 Task: Create a due date automation trigger when advanced on, on the tuesday of the week a card is due add dates not due this month at 11:00 AM.
Action: Mouse moved to (1274, 100)
Screenshot: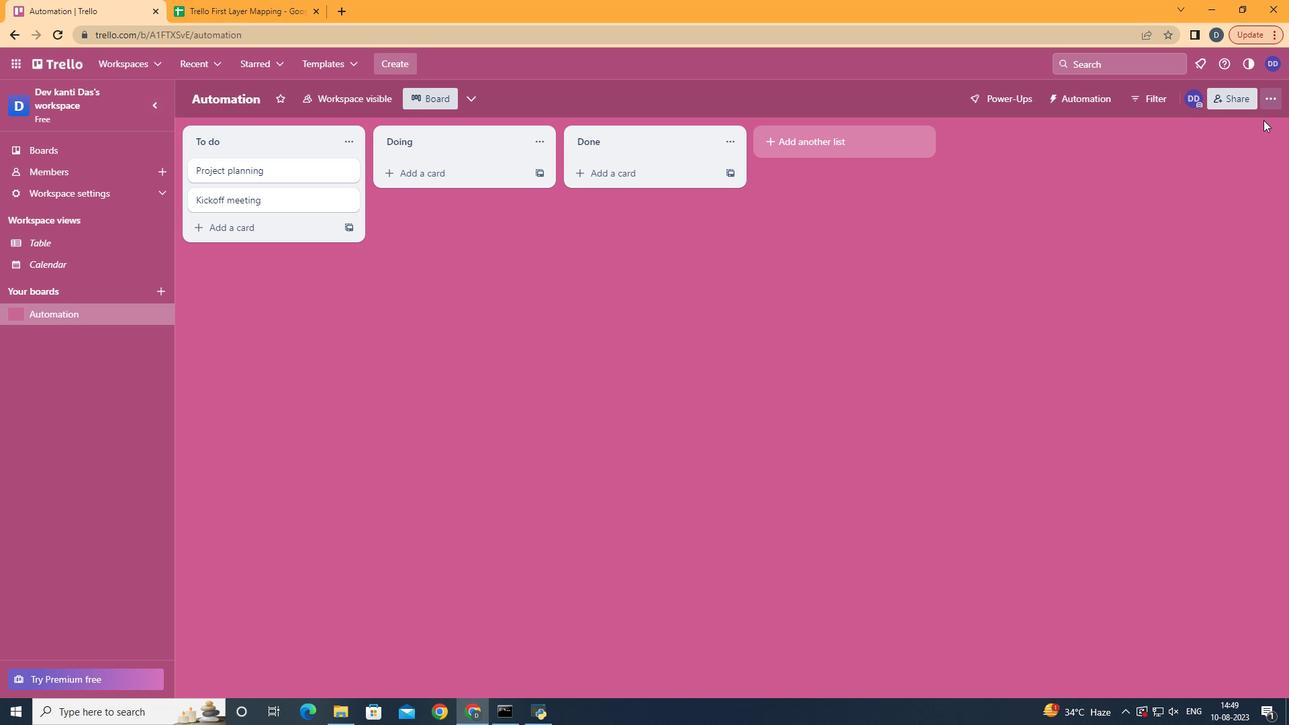 
Action: Mouse pressed left at (1274, 100)
Screenshot: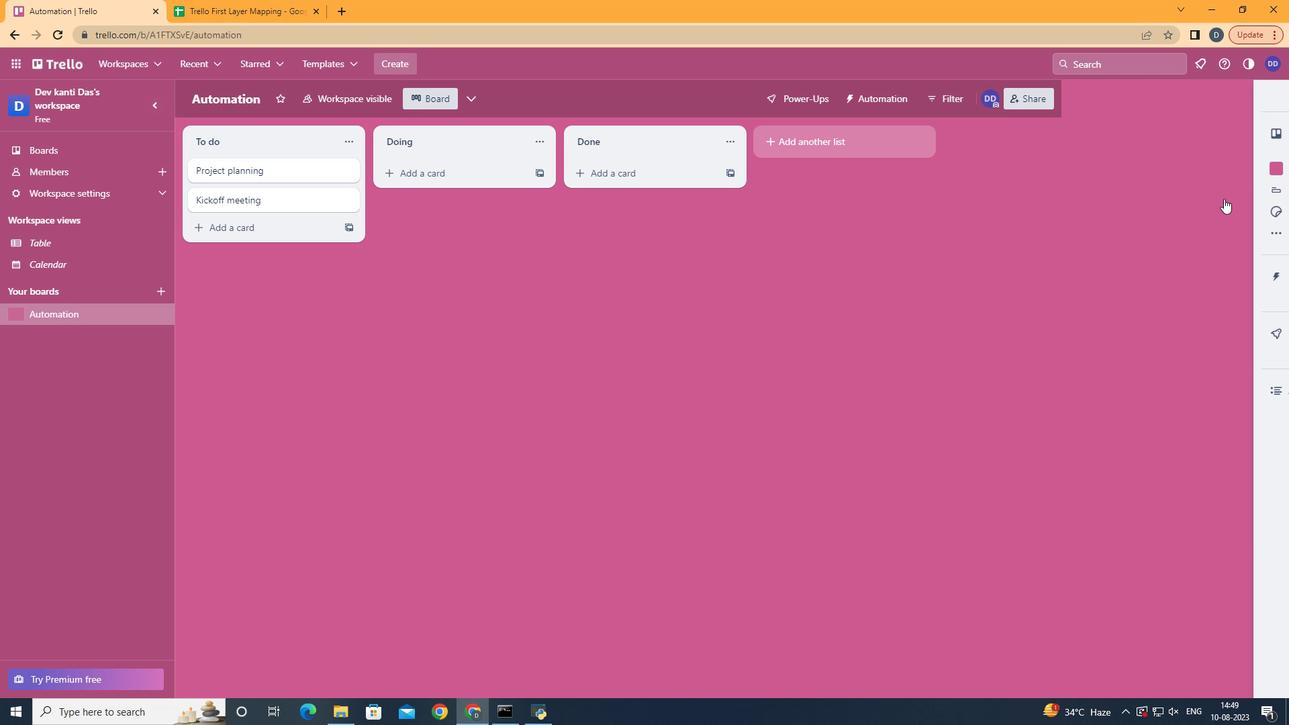 
Action: Mouse moved to (1185, 292)
Screenshot: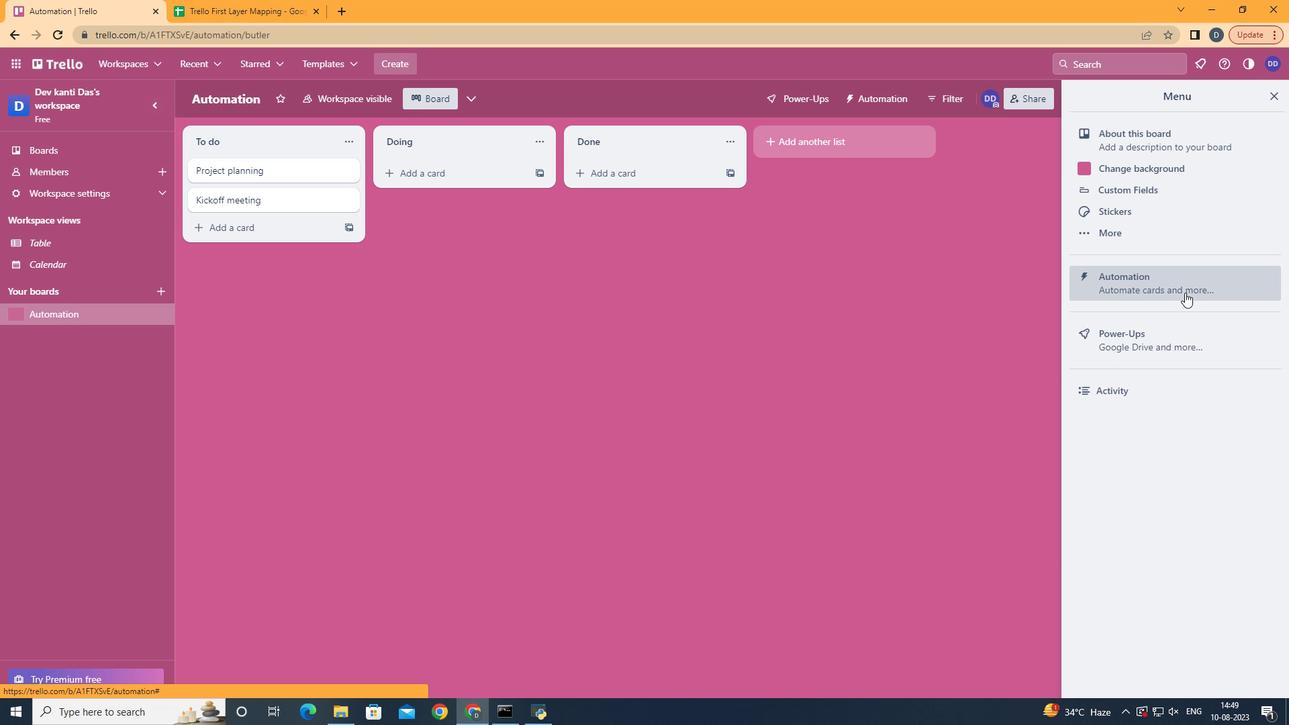 
Action: Mouse pressed left at (1185, 292)
Screenshot: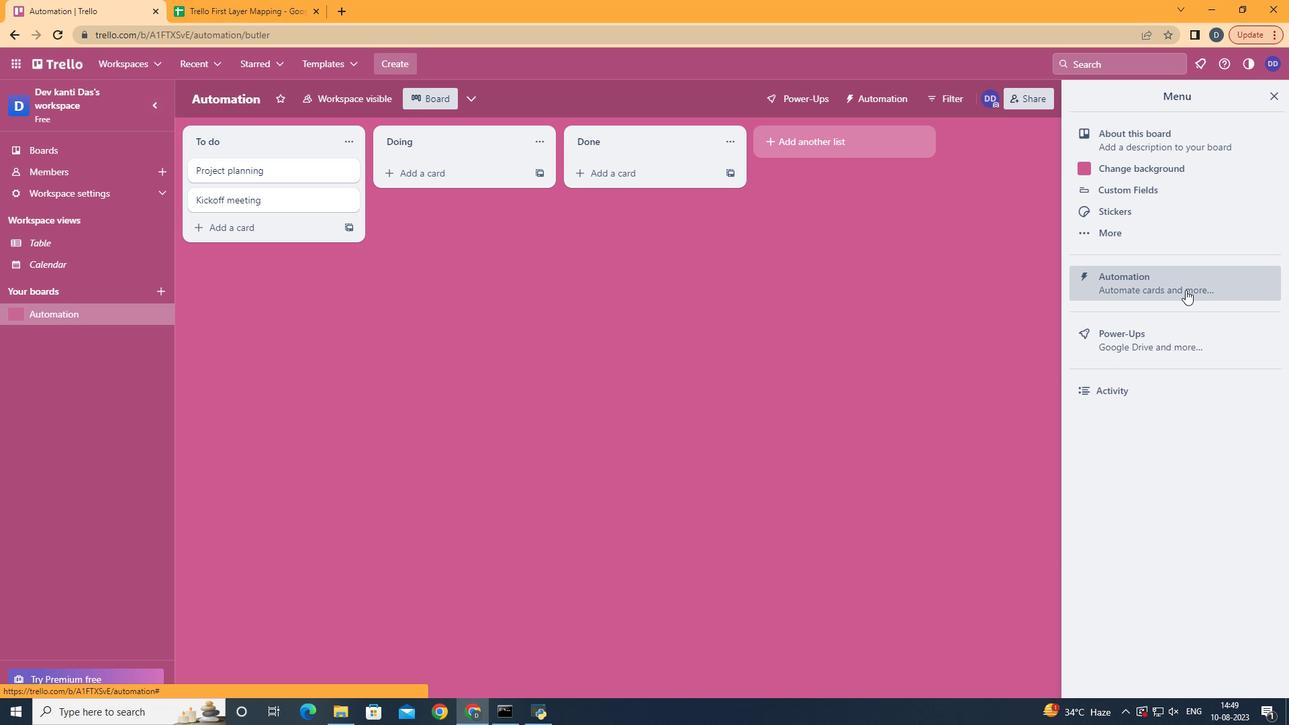 
Action: Mouse moved to (237, 262)
Screenshot: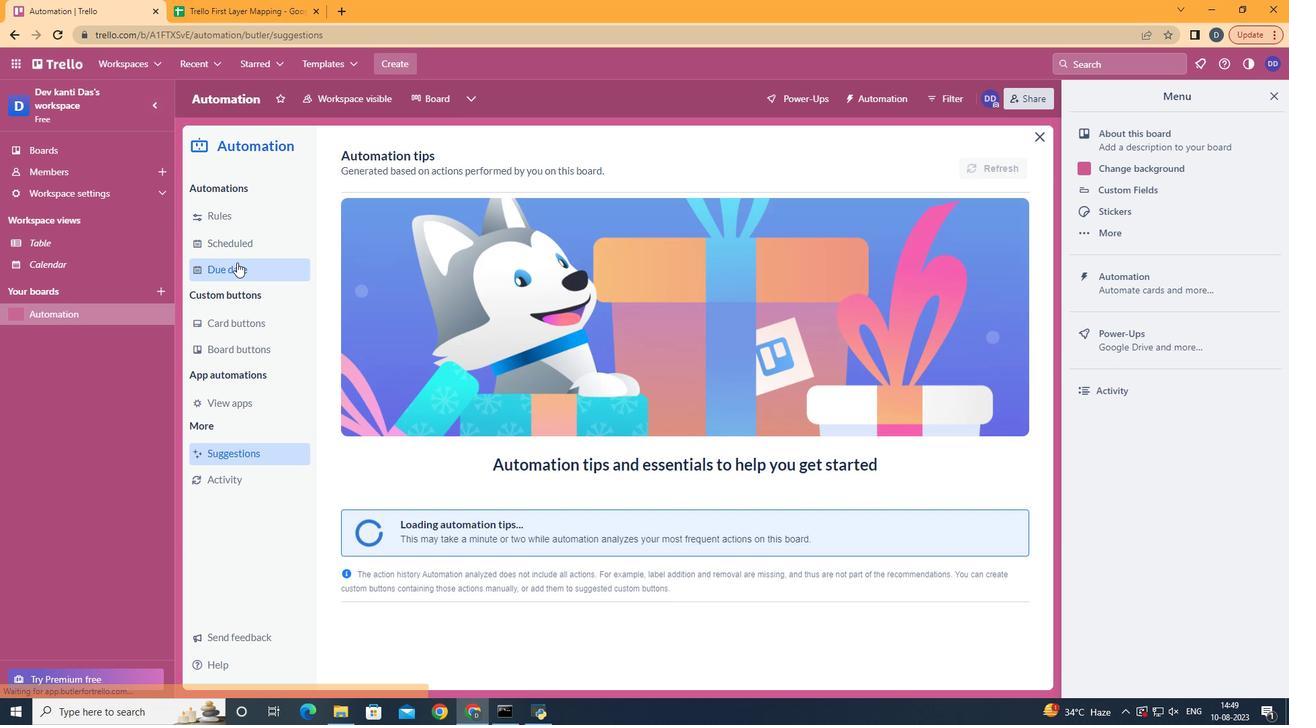 
Action: Mouse pressed left at (237, 262)
Screenshot: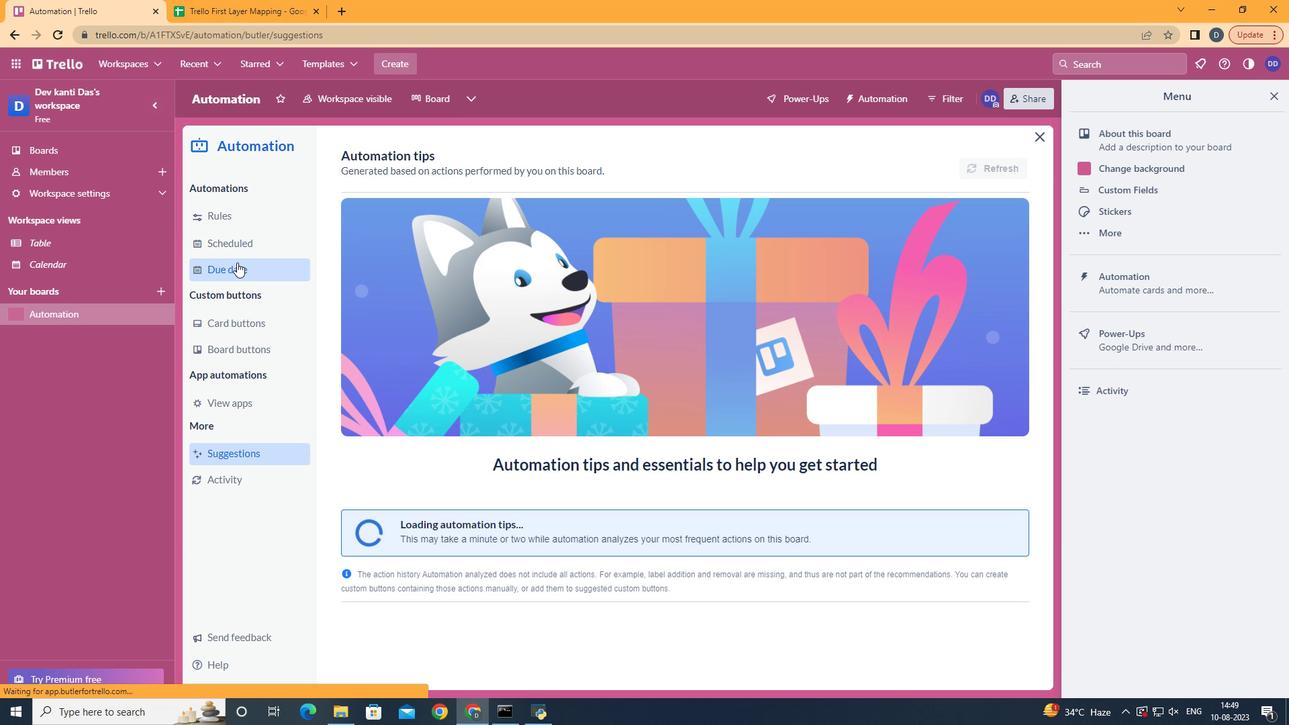 
Action: Mouse moved to (969, 155)
Screenshot: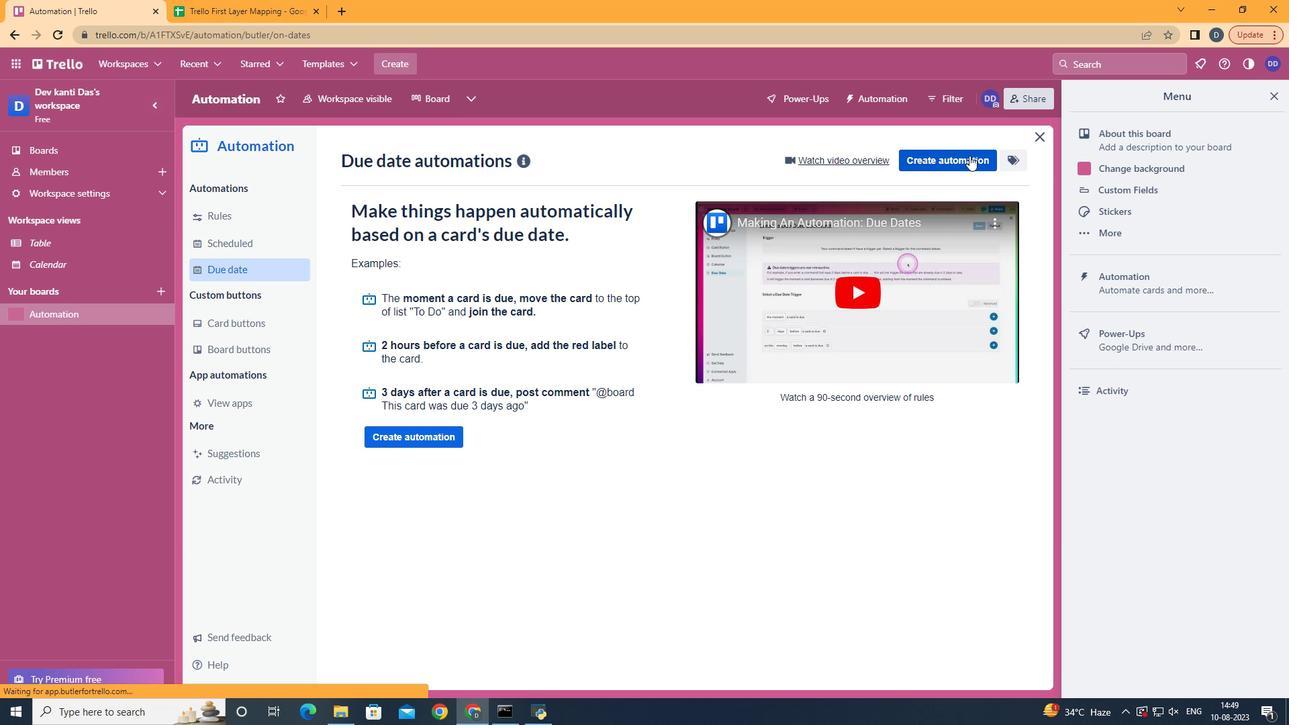 
Action: Mouse pressed left at (969, 155)
Screenshot: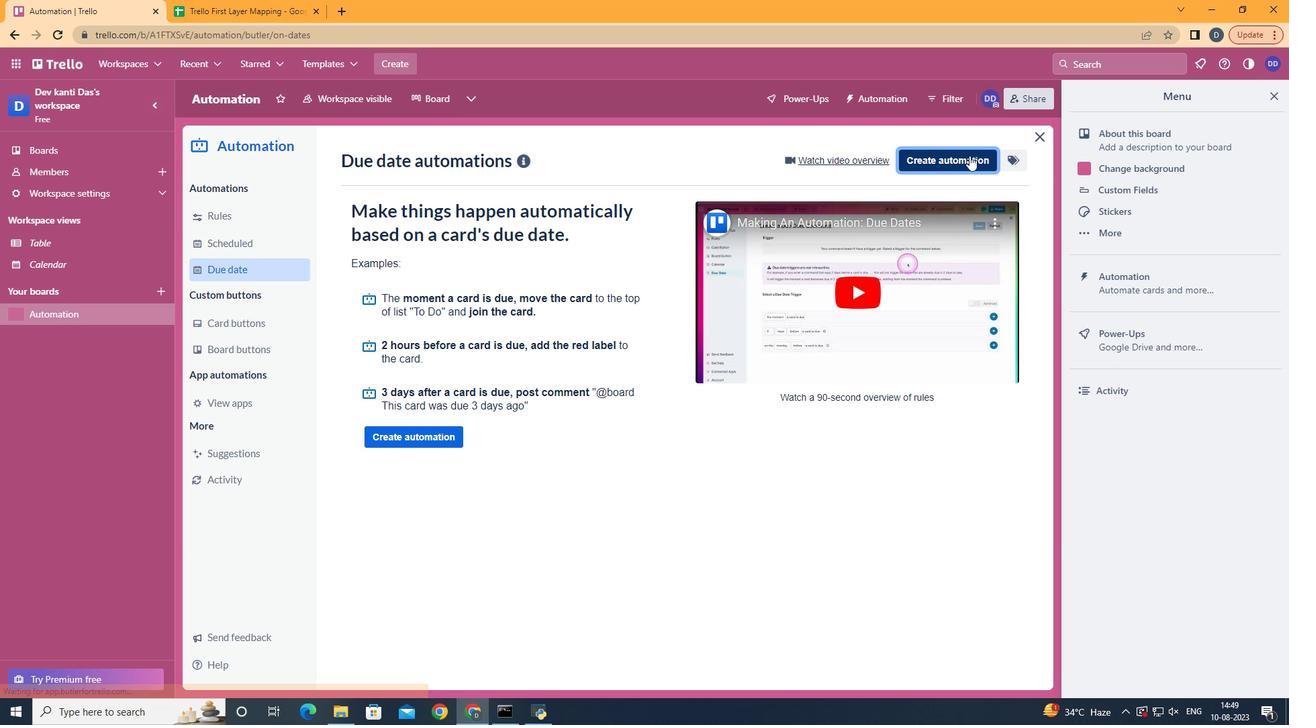 
Action: Mouse moved to (689, 286)
Screenshot: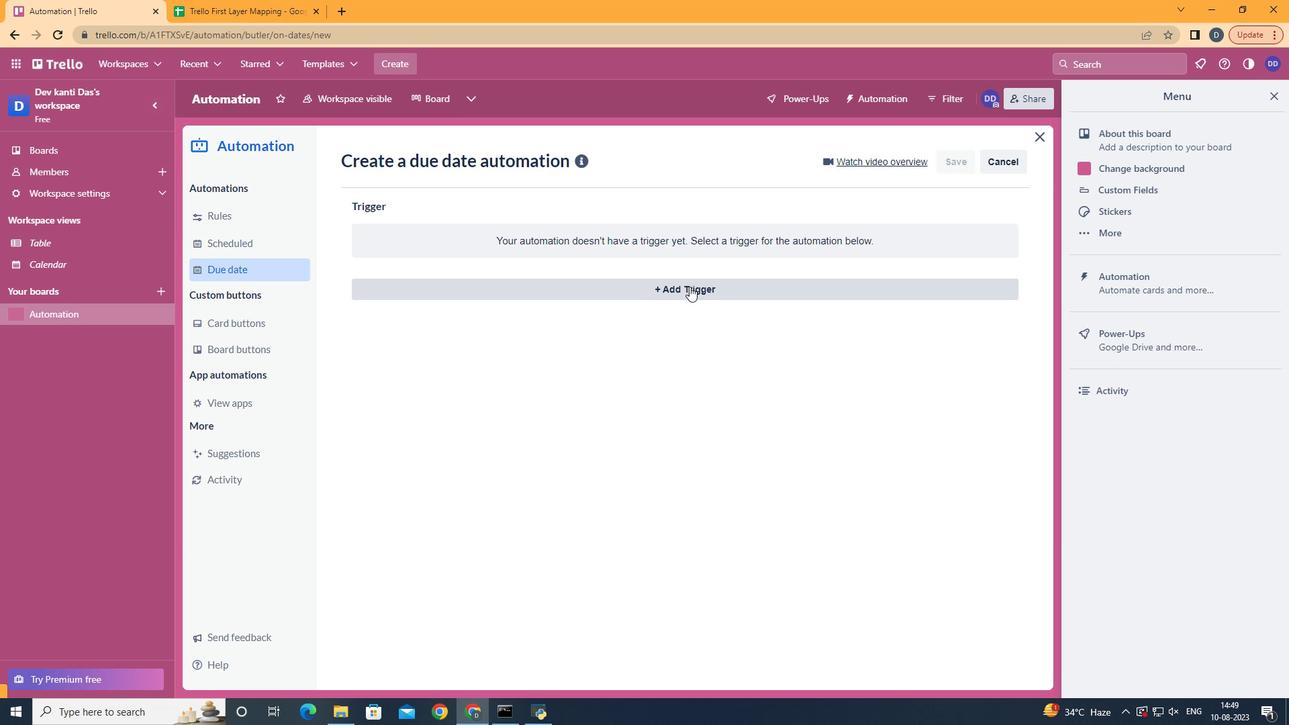 
Action: Mouse pressed left at (689, 286)
Screenshot: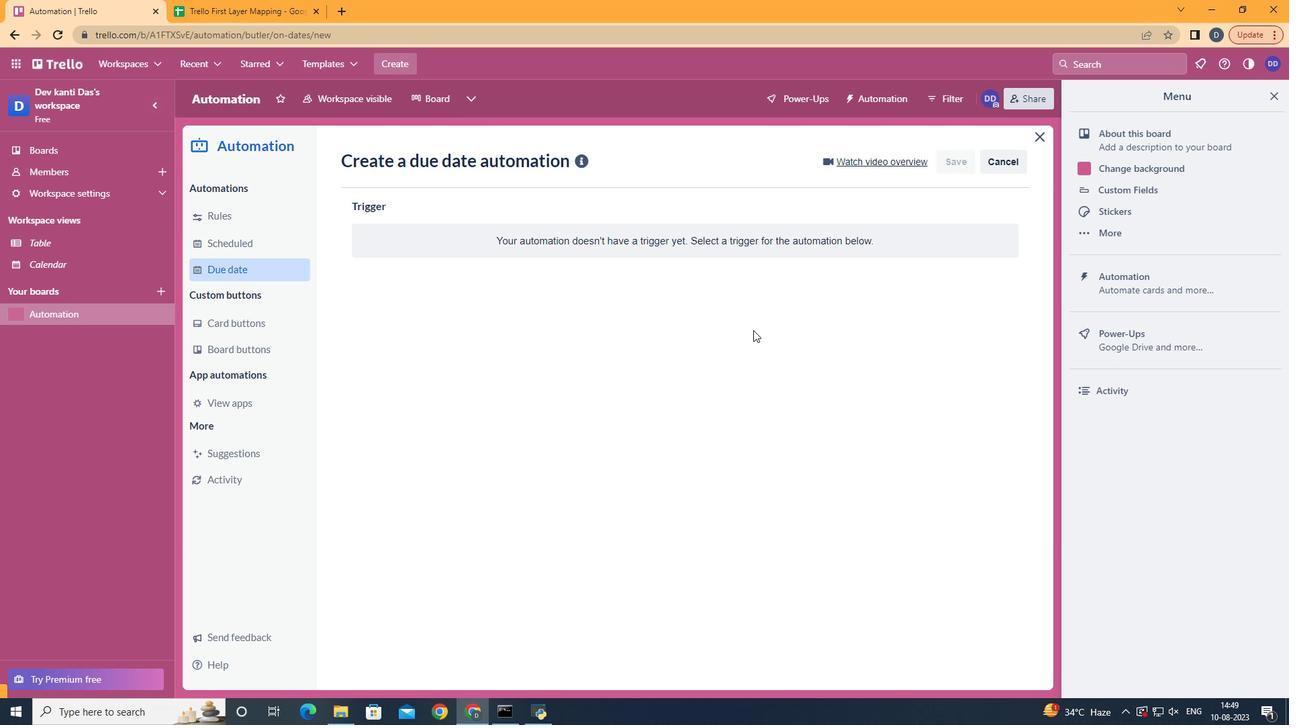
Action: Mouse moved to (406, 381)
Screenshot: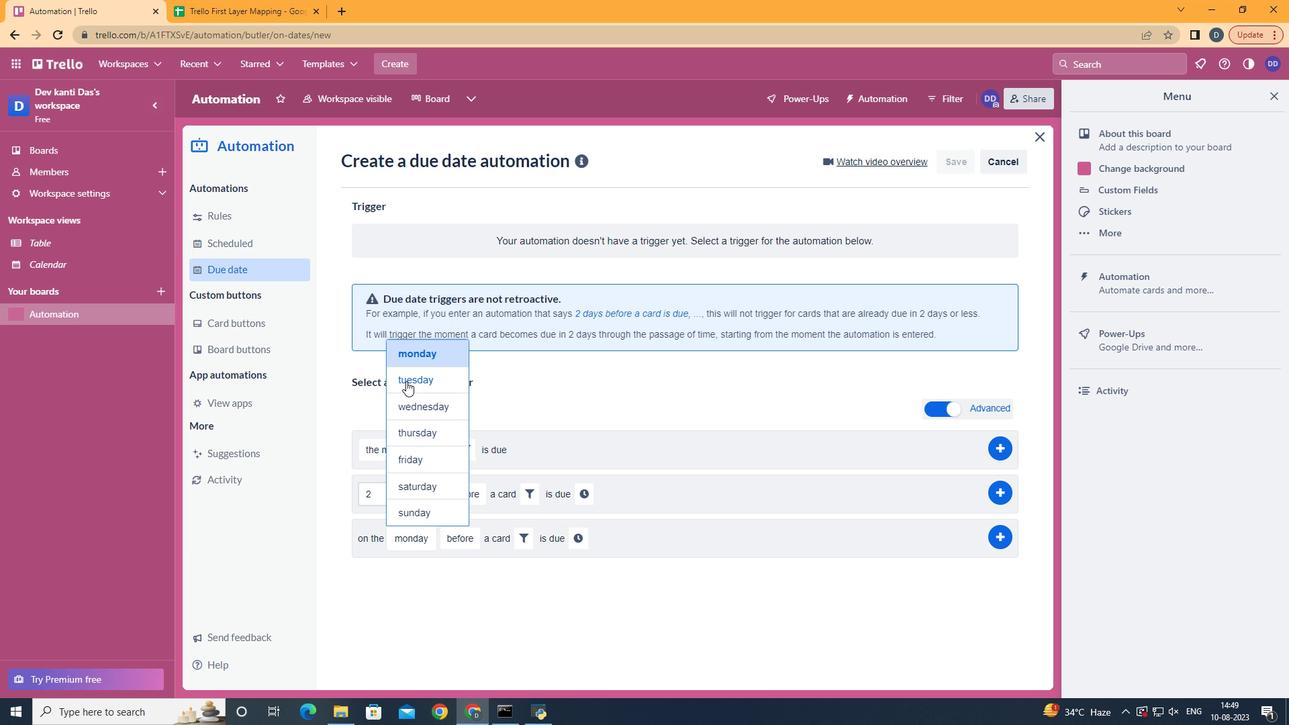 
Action: Mouse pressed left at (406, 381)
Screenshot: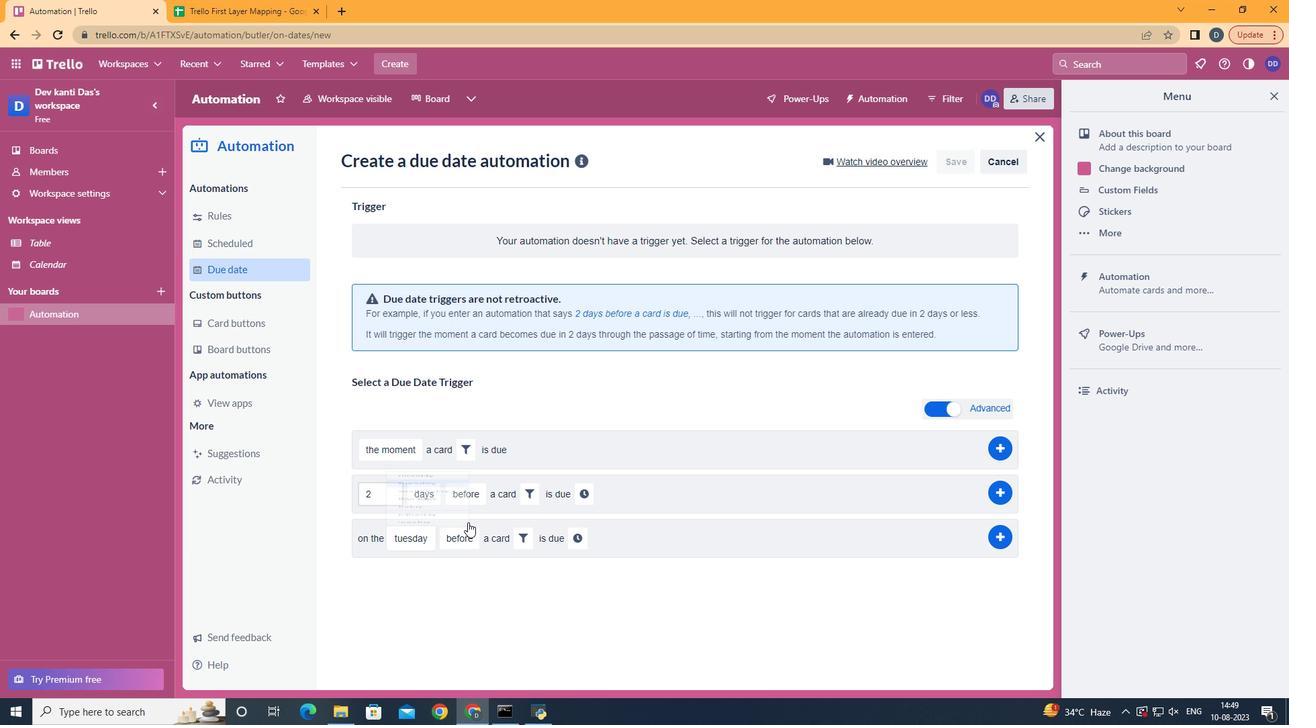 
Action: Mouse moved to (488, 618)
Screenshot: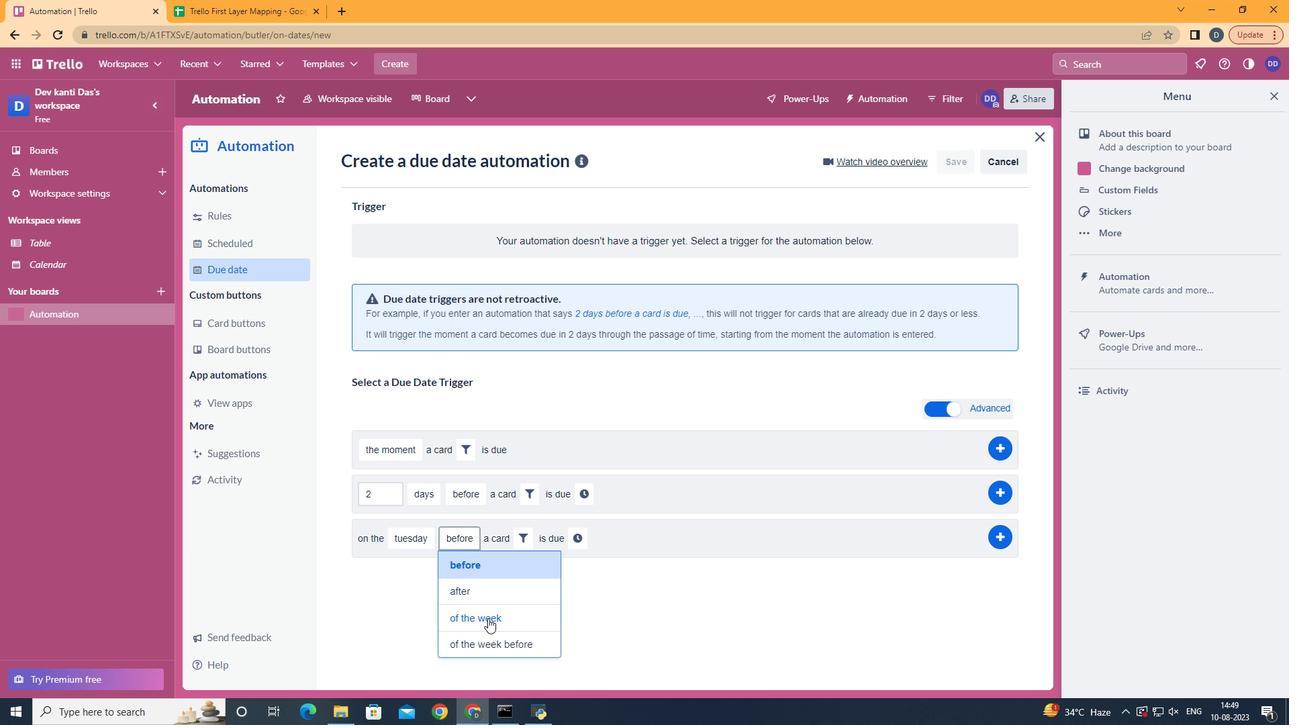 
Action: Mouse pressed left at (488, 618)
Screenshot: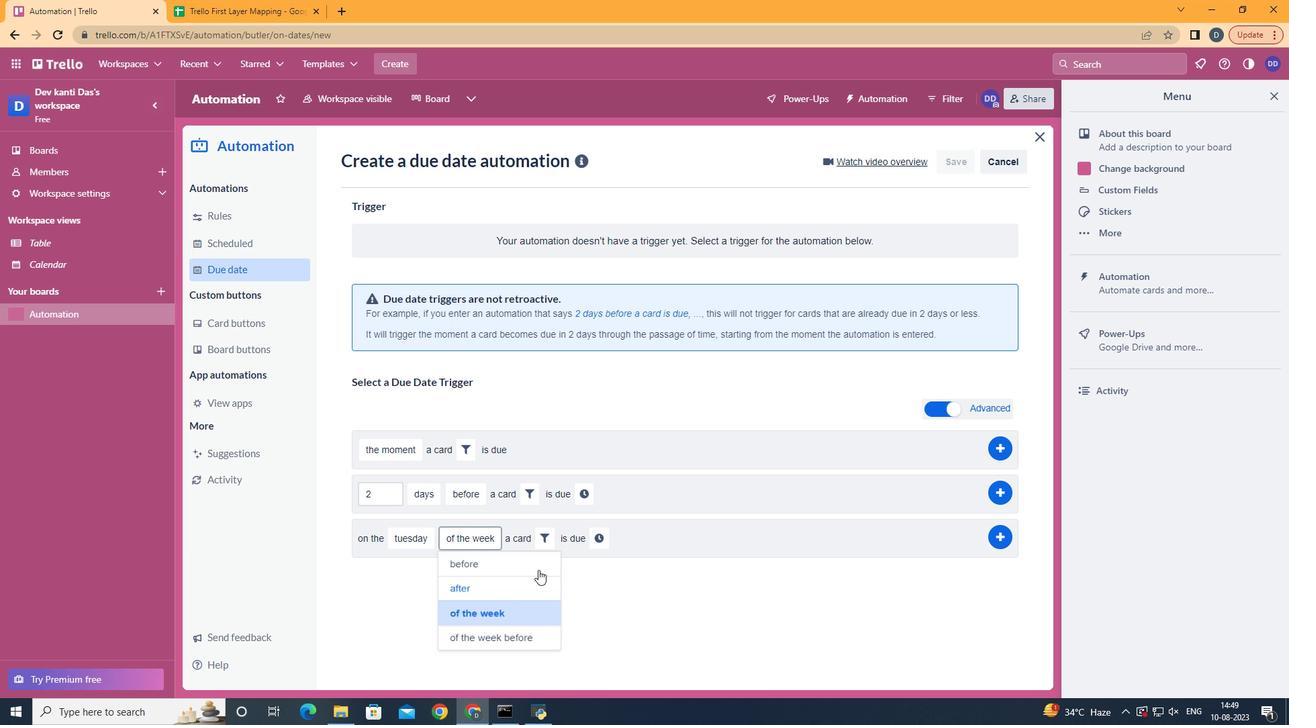 
Action: Mouse moved to (538, 547)
Screenshot: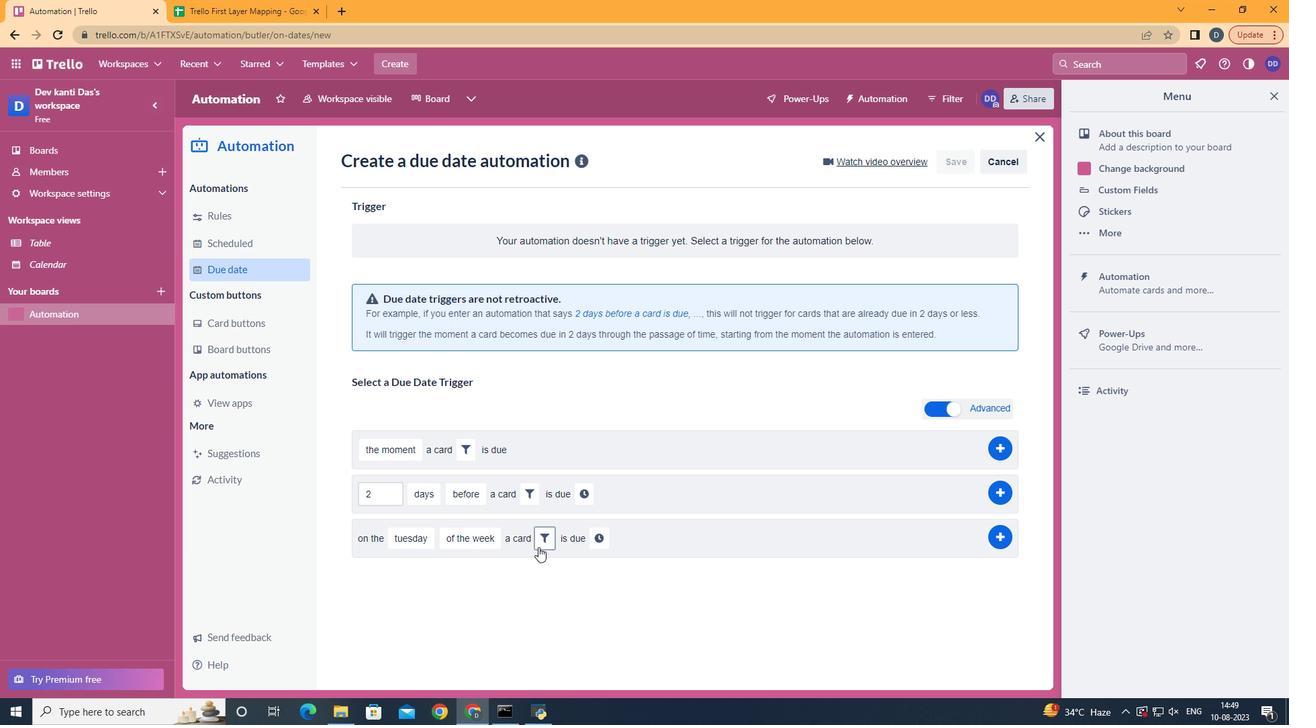 
Action: Mouse pressed left at (538, 547)
Screenshot: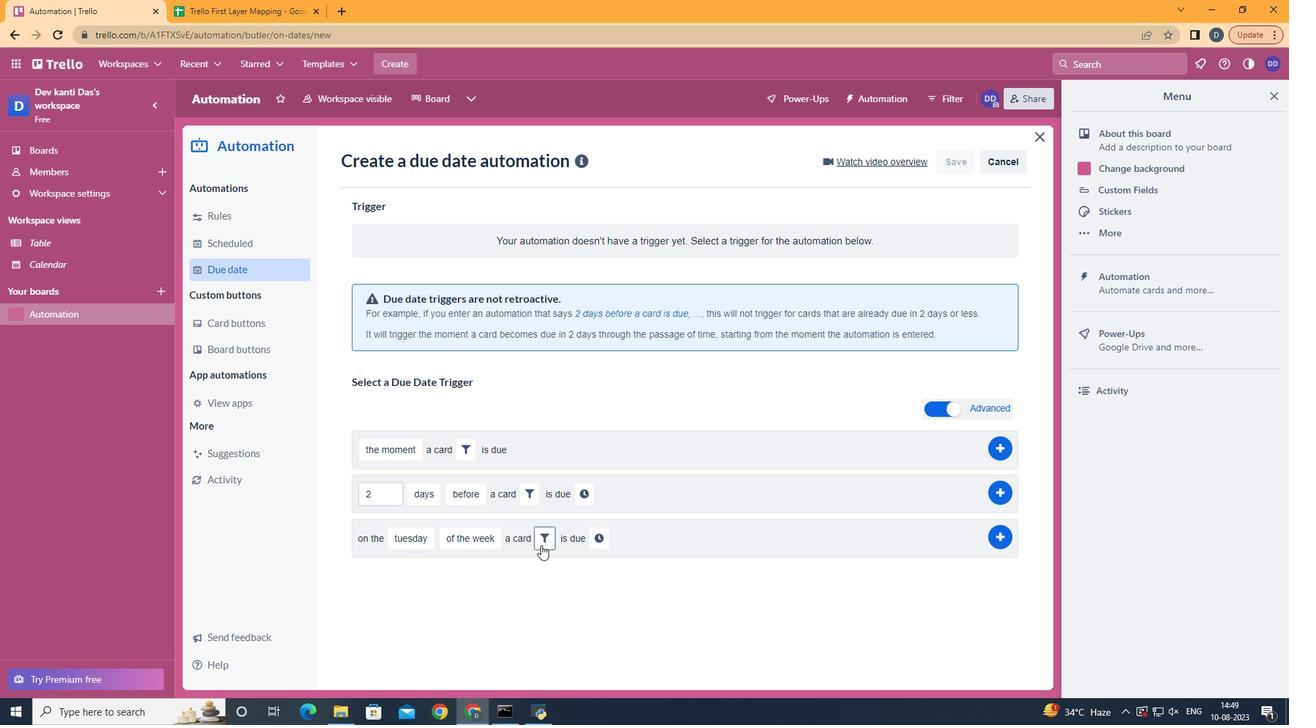 
Action: Mouse moved to (603, 578)
Screenshot: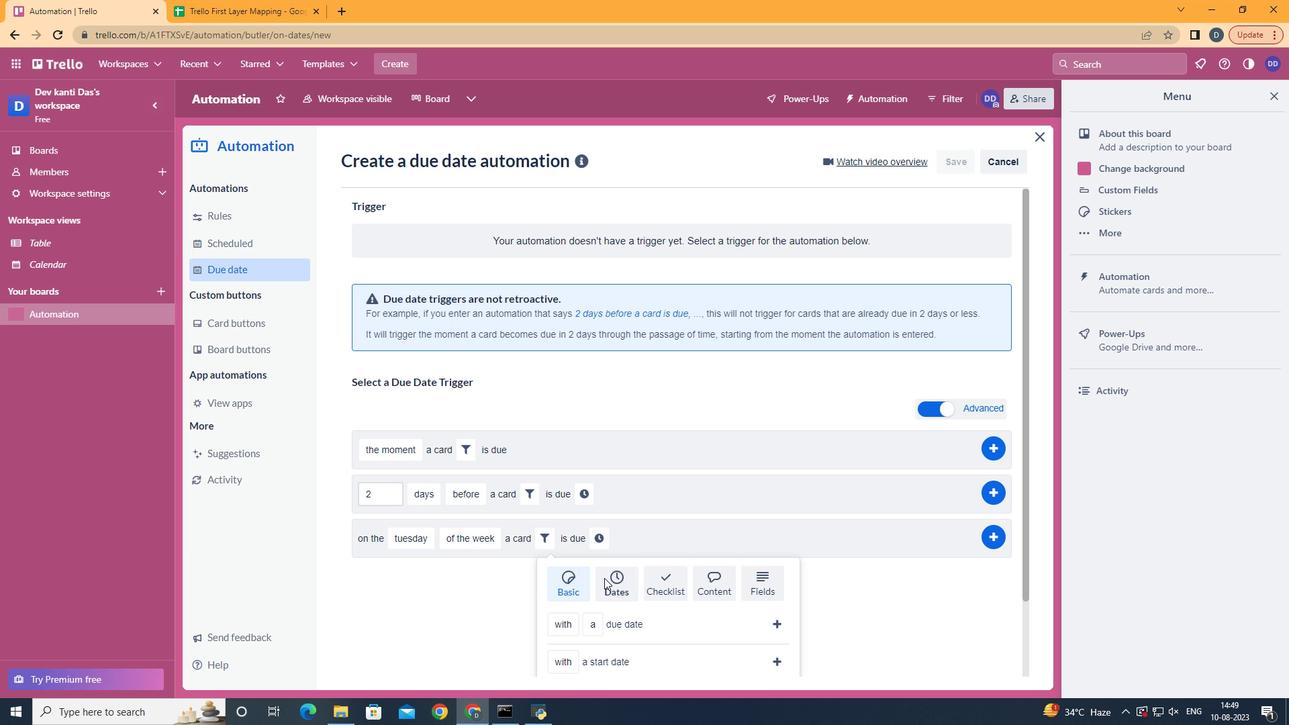 
Action: Mouse pressed left at (603, 578)
Screenshot: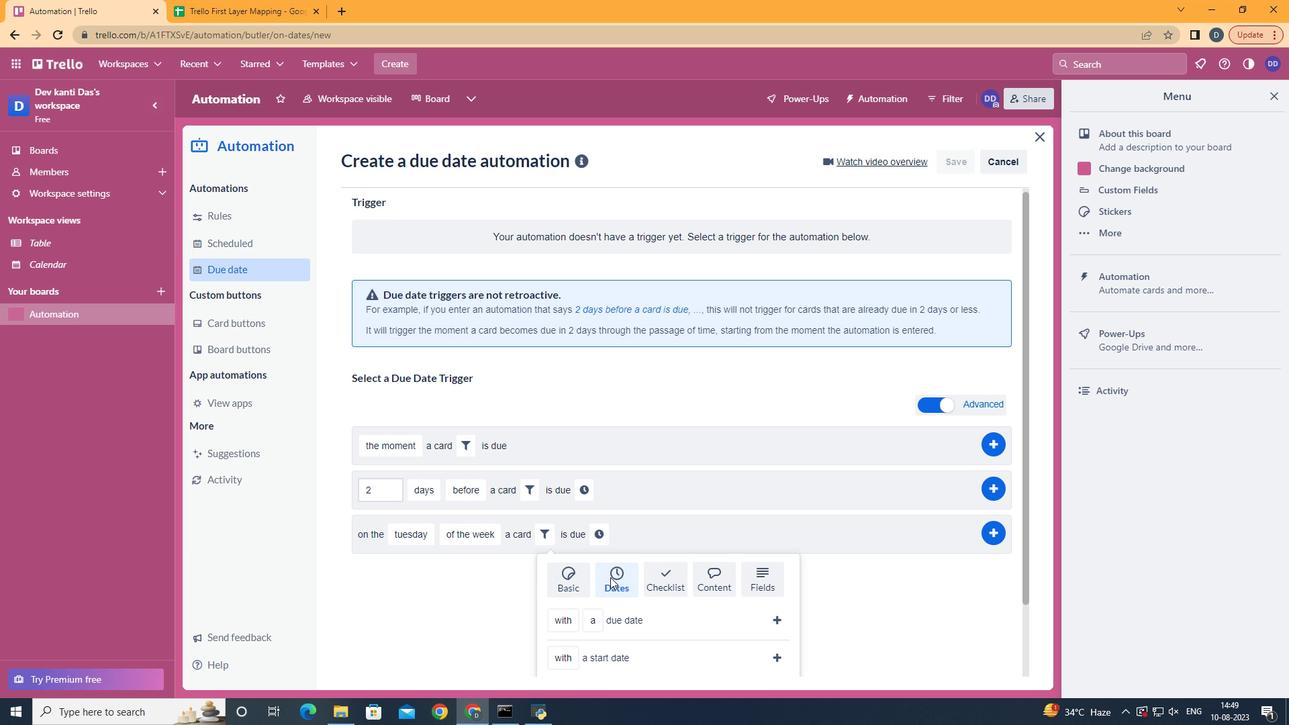 
Action: Mouse moved to (610, 577)
Screenshot: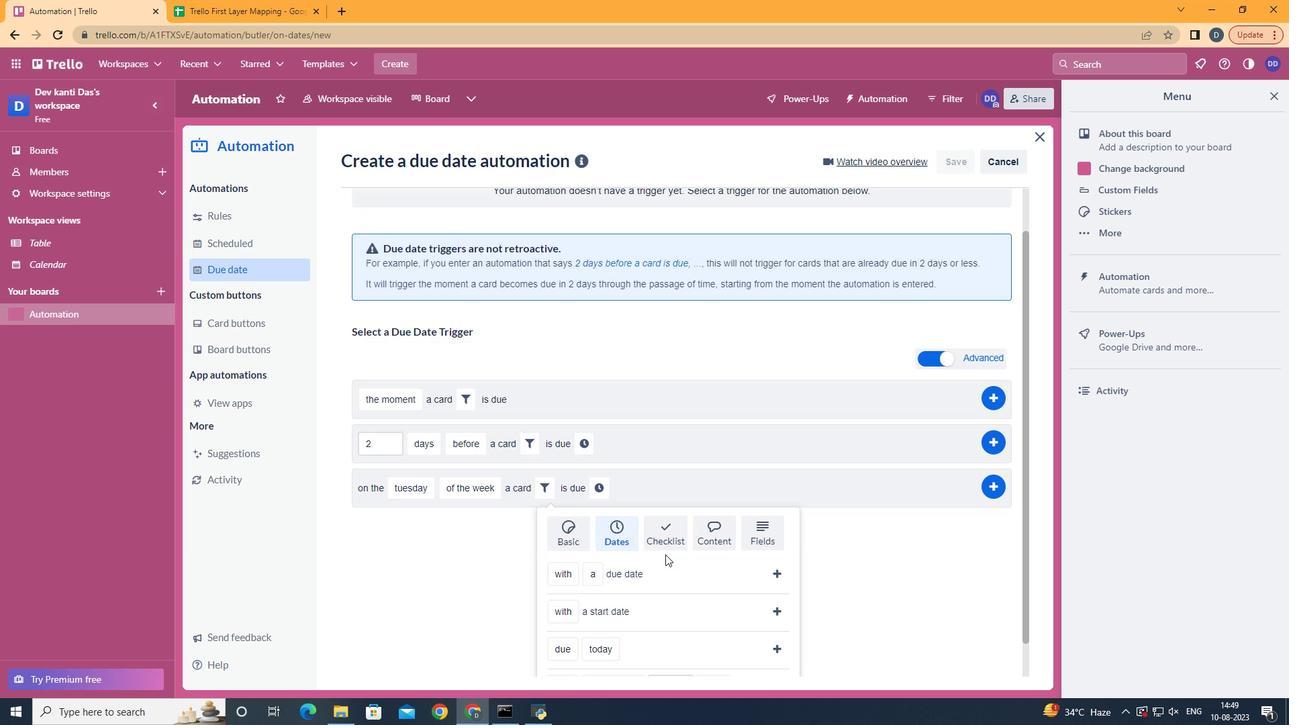
Action: Mouse scrolled (610, 576) with delta (0, 0)
Screenshot: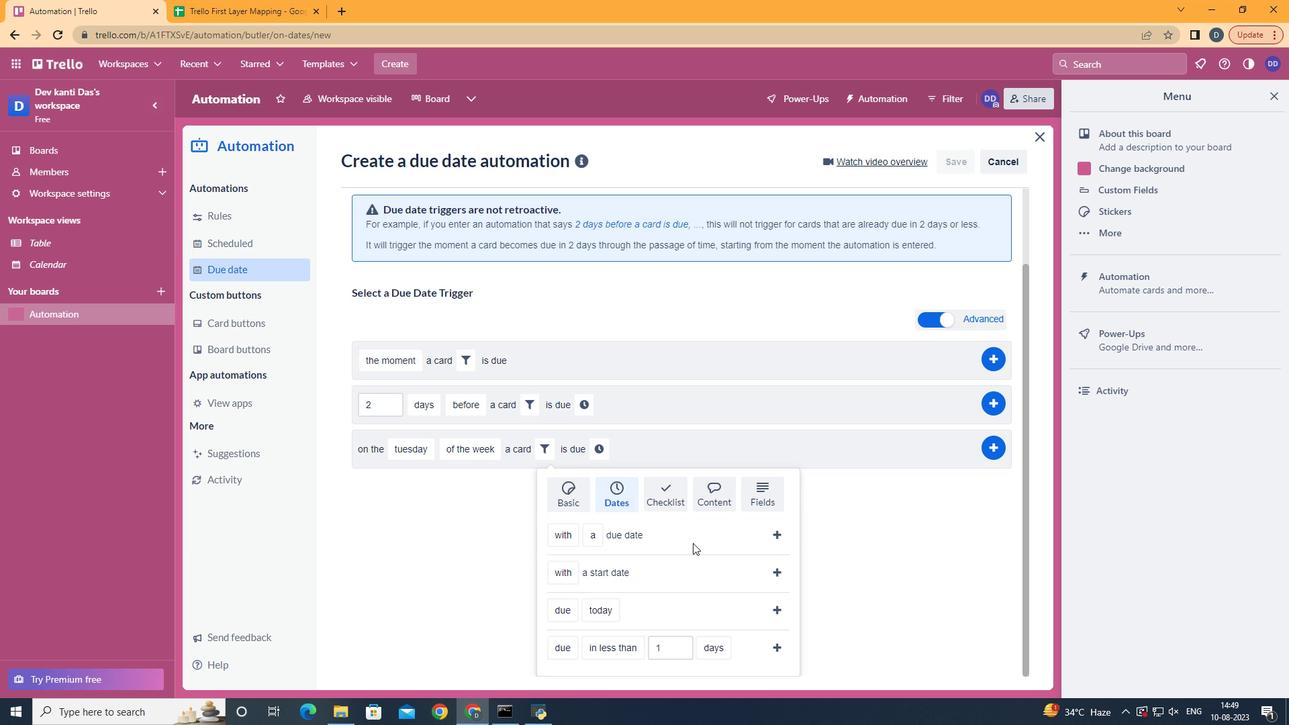 
Action: Mouse scrolled (610, 576) with delta (0, 0)
Screenshot: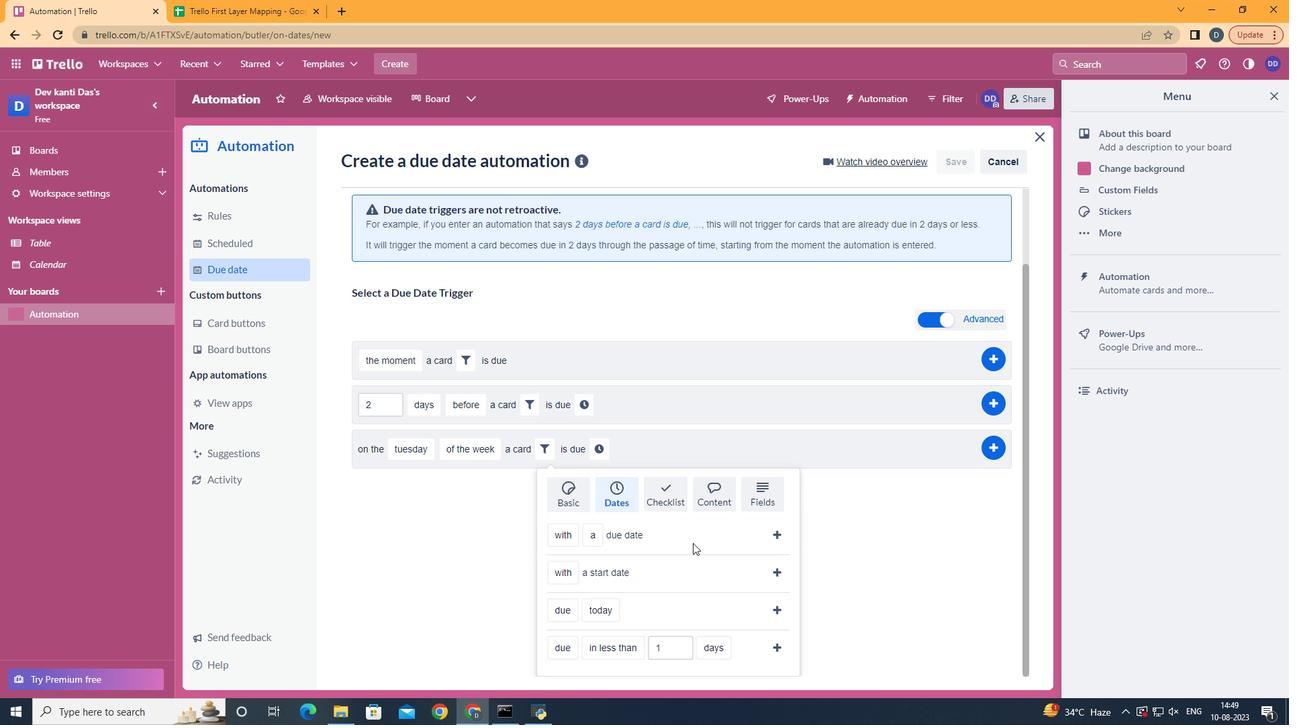 
Action: Mouse scrolled (610, 576) with delta (0, 0)
Screenshot: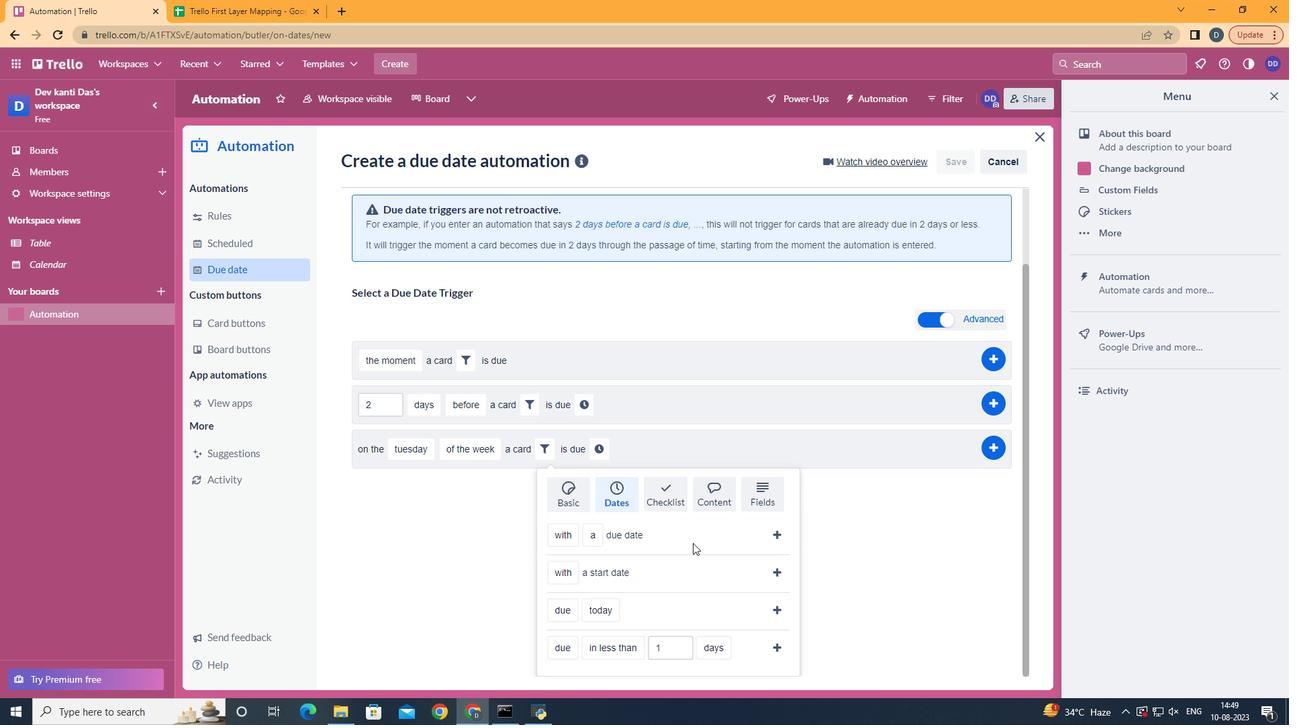 
Action: Mouse scrolled (610, 576) with delta (0, 0)
Screenshot: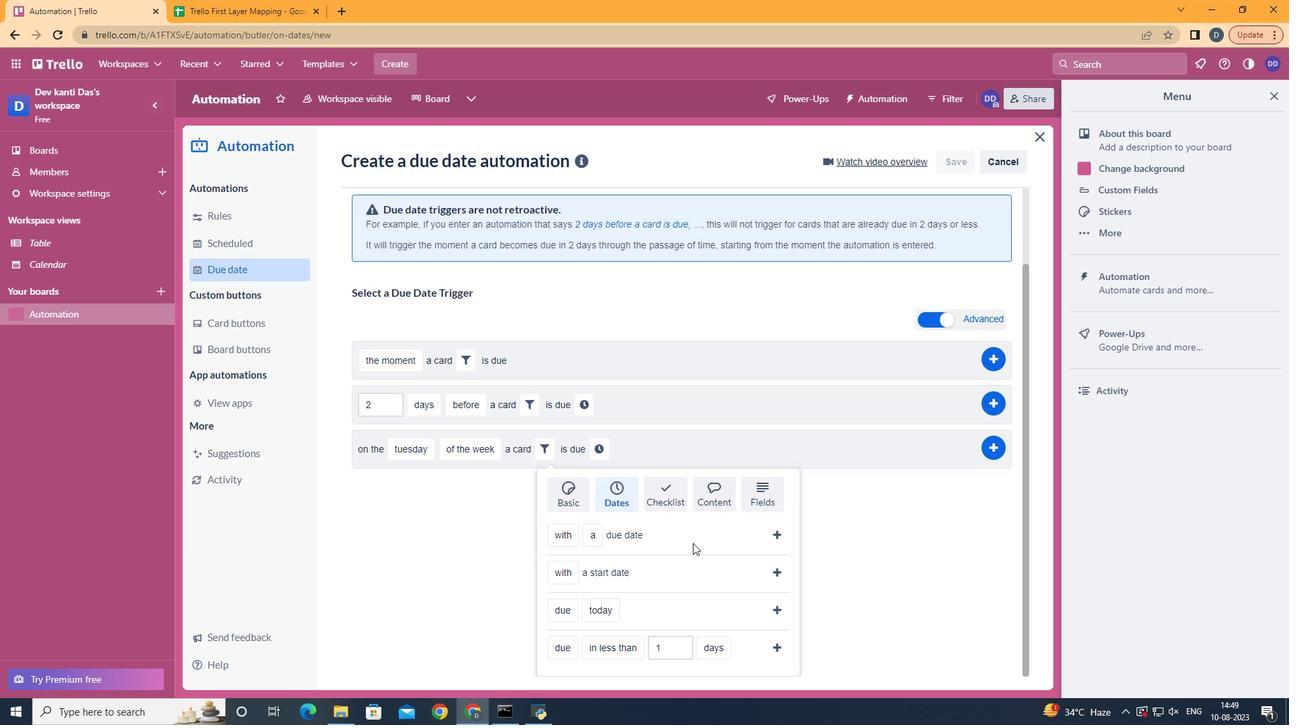 
Action: Mouse moved to (580, 520)
Screenshot: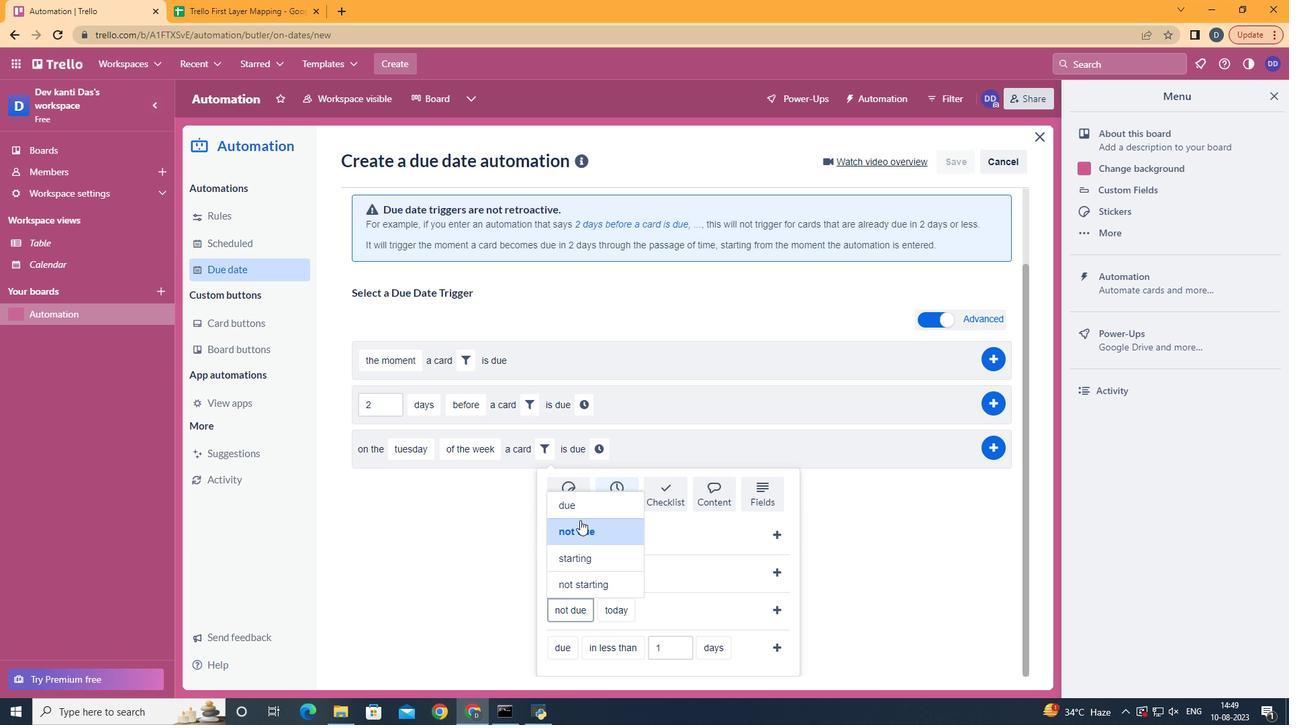 
Action: Mouse pressed left at (580, 520)
Screenshot: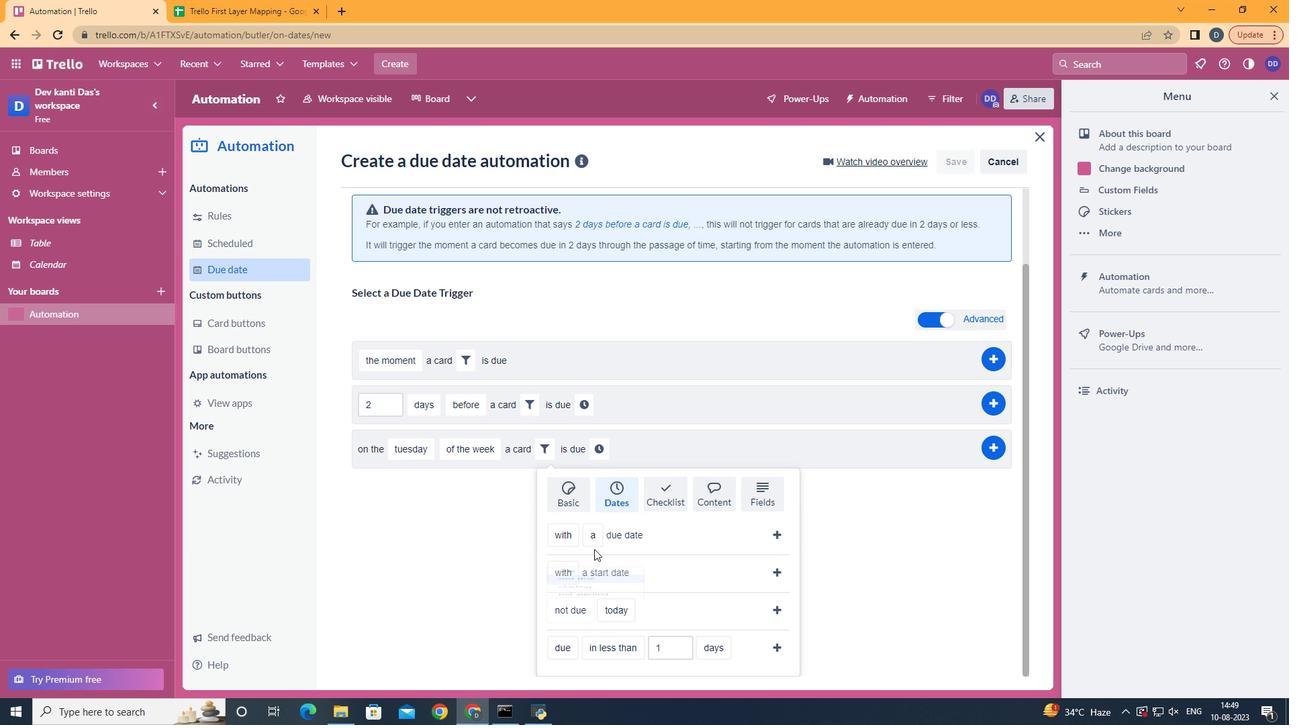 
Action: Mouse moved to (644, 558)
Screenshot: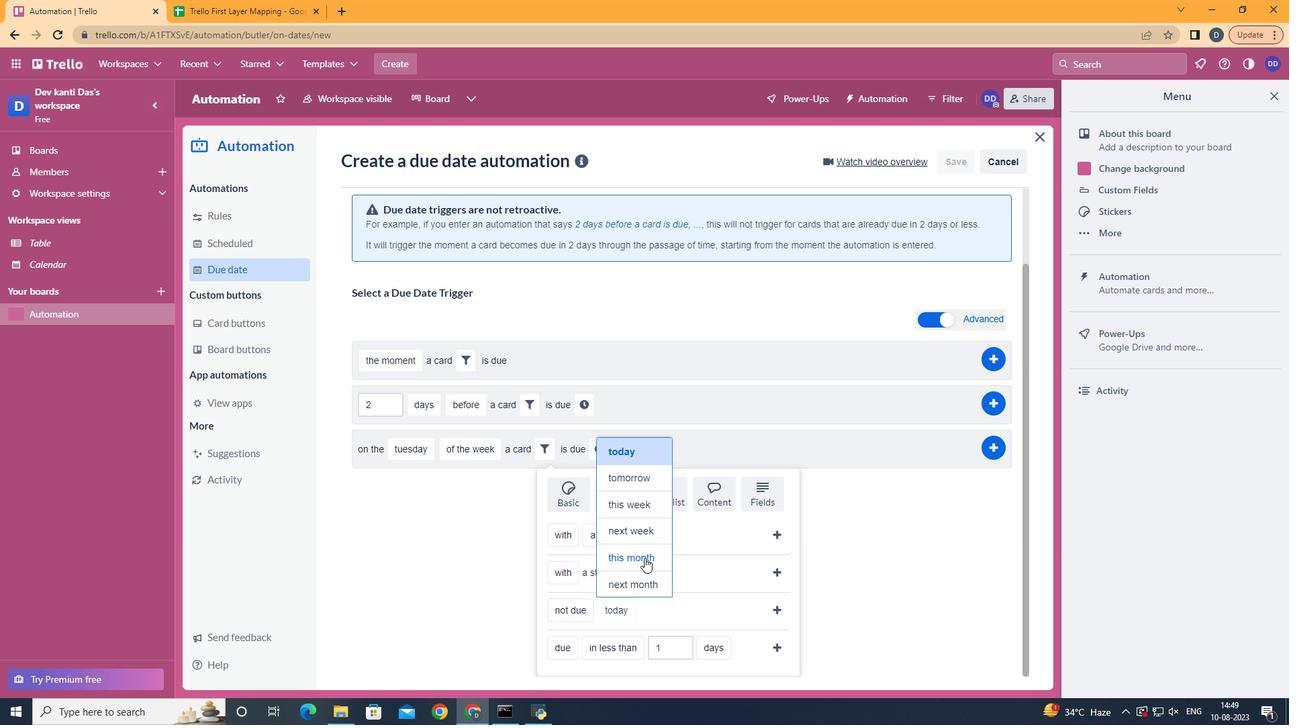 
Action: Mouse pressed left at (644, 558)
Screenshot: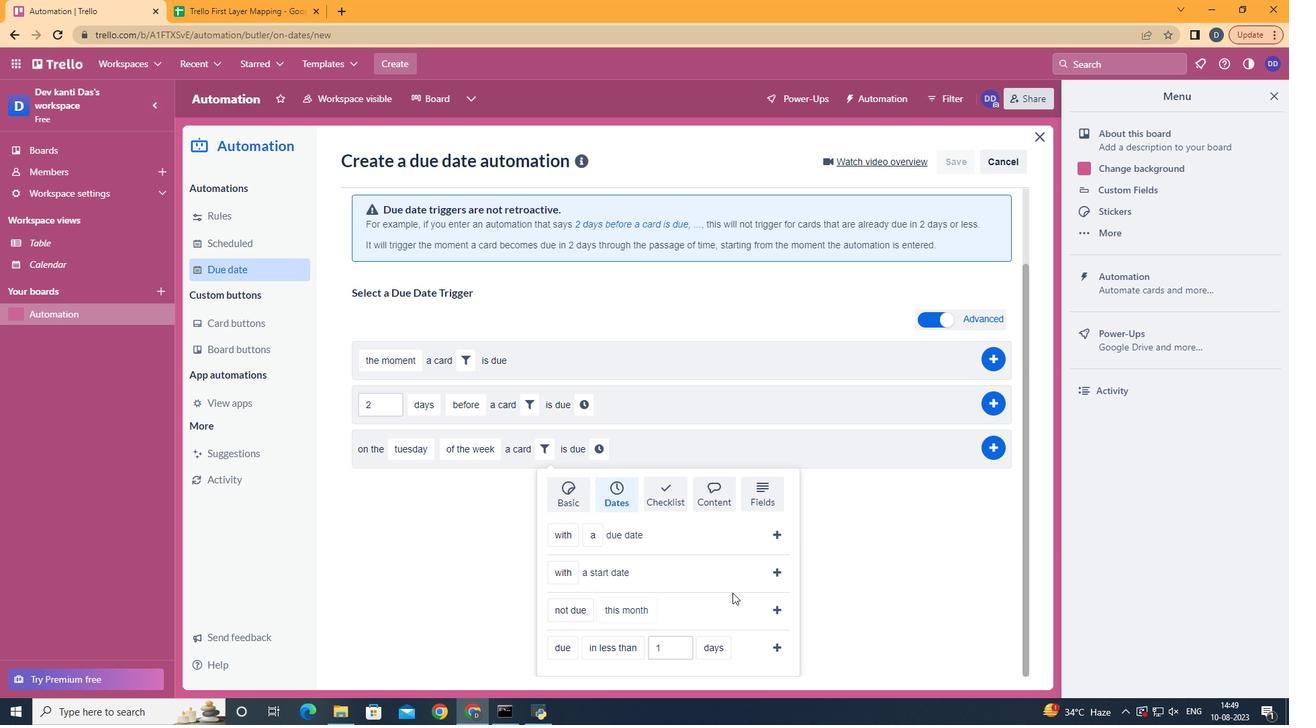 
Action: Mouse moved to (772, 613)
Screenshot: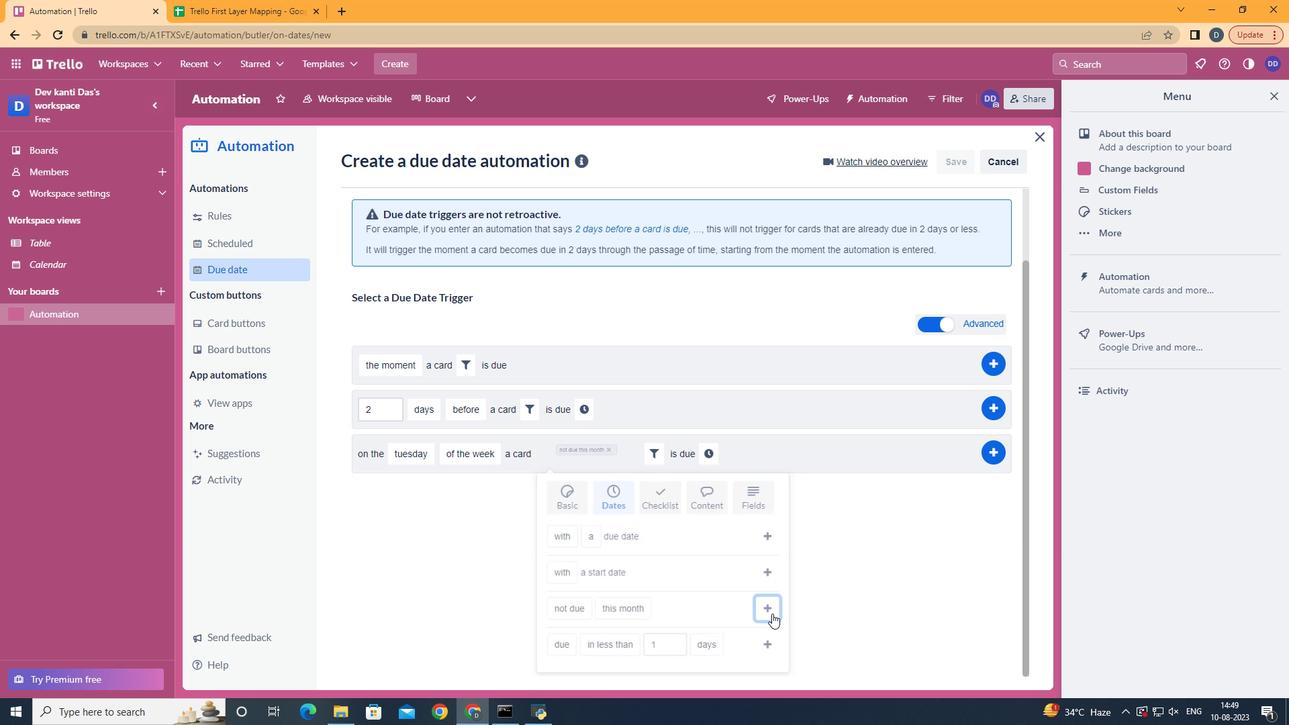 
Action: Mouse pressed left at (772, 613)
Screenshot: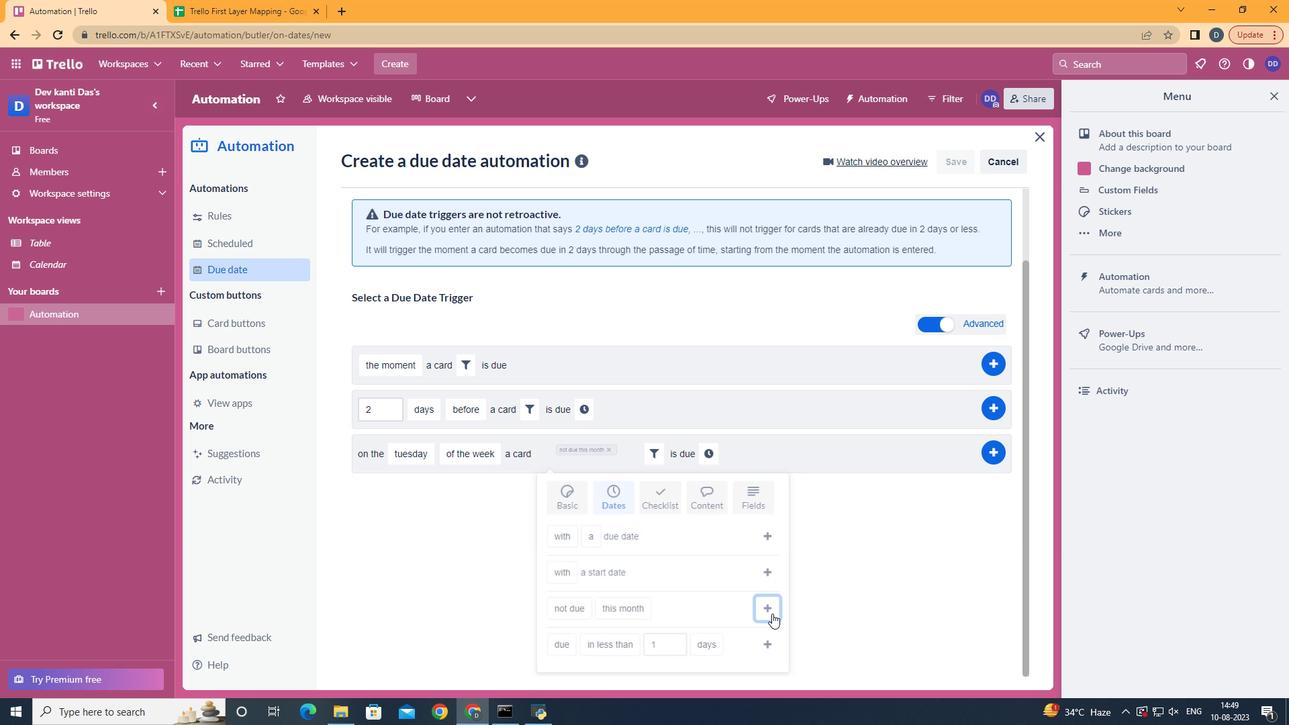 
Action: Mouse moved to (712, 540)
Screenshot: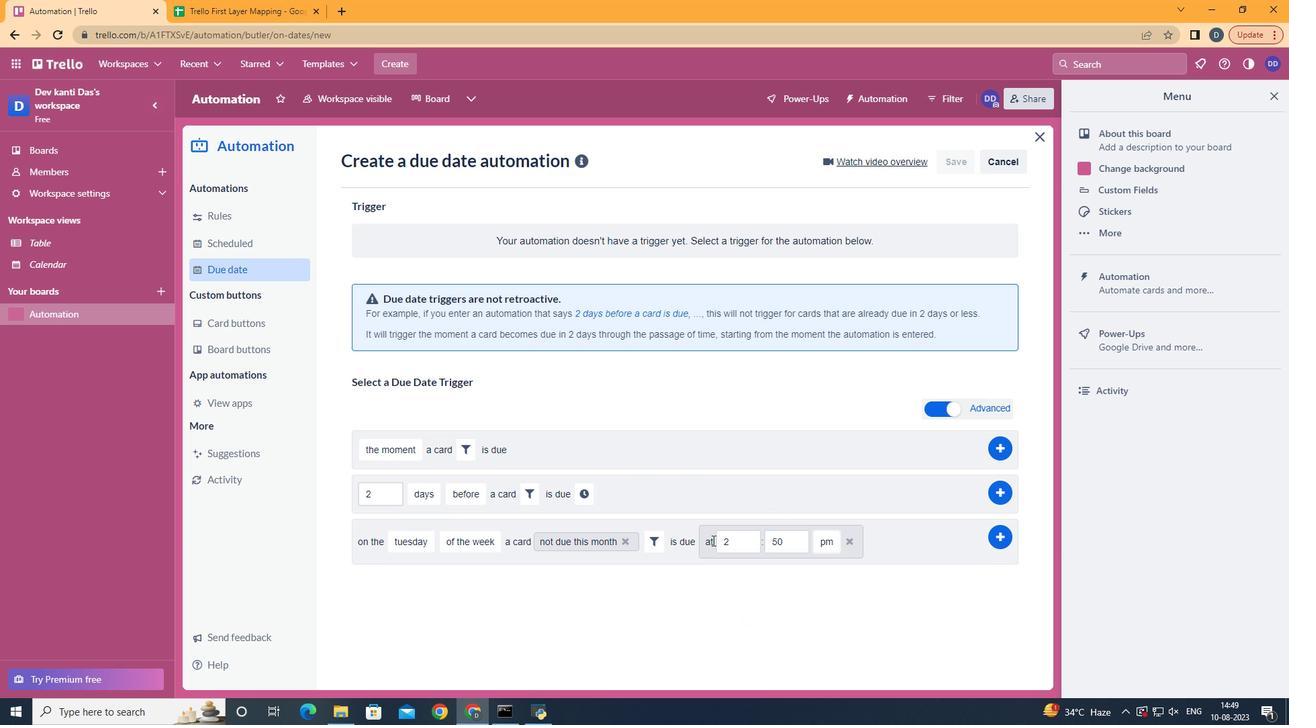 
Action: Mouse pressed left at (712, 540)
Screenshot: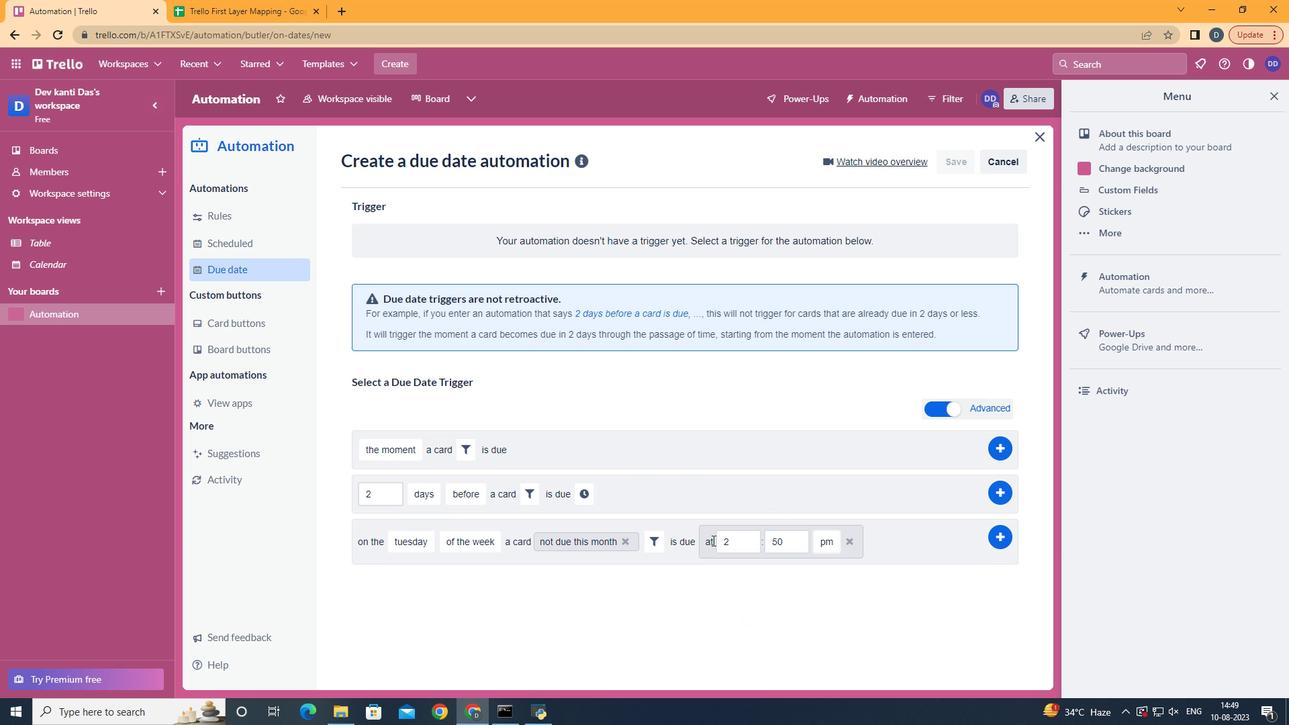 
Action: Mouse moved to (756, 544)
Screenshot: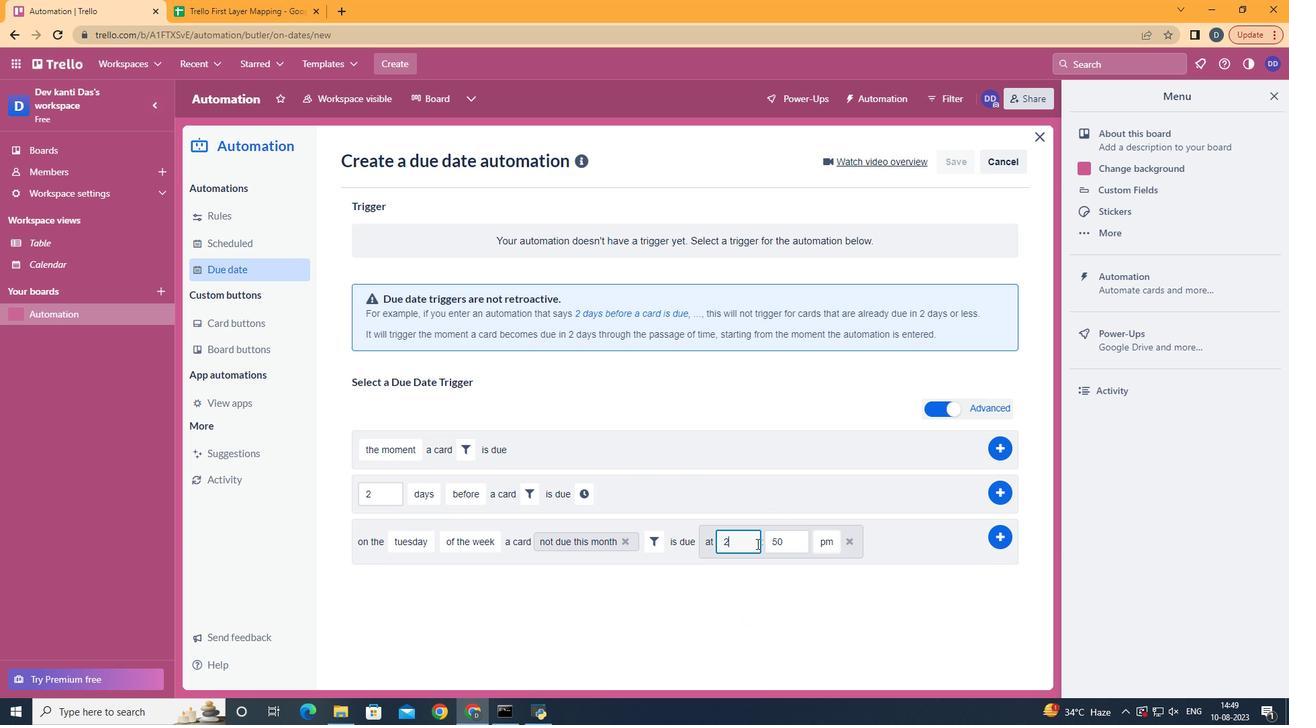 
Action: Mouse pressed left at (756, 544)
Screenshot: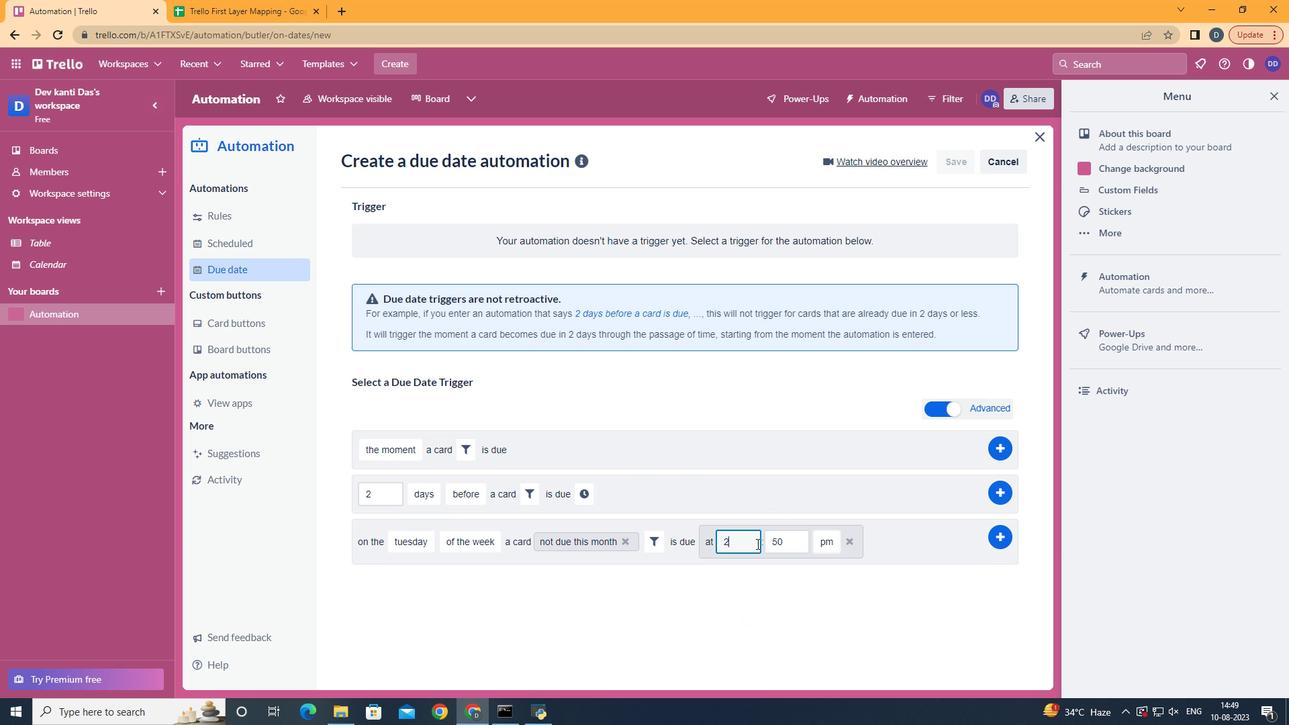 
Action: Mouse moved to (757, 544)
Screenshot: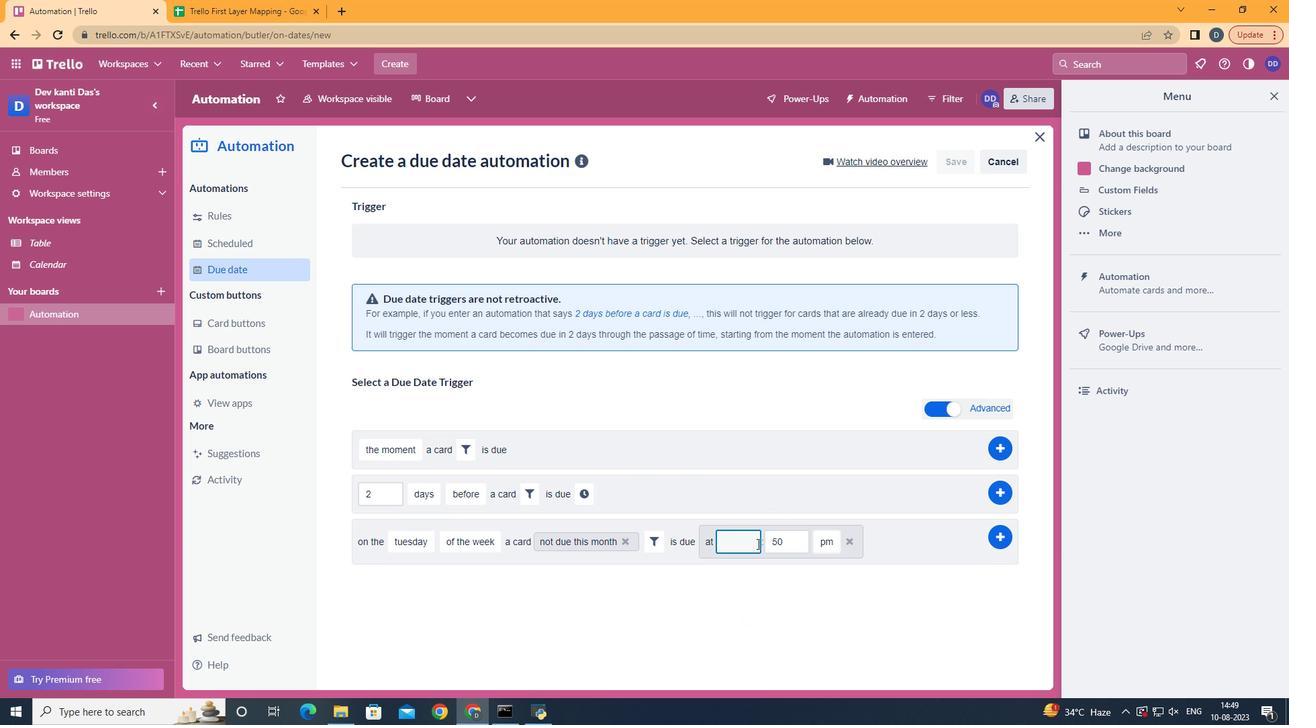 
Action: Key pressed <Key.backspace>11
Screenshot: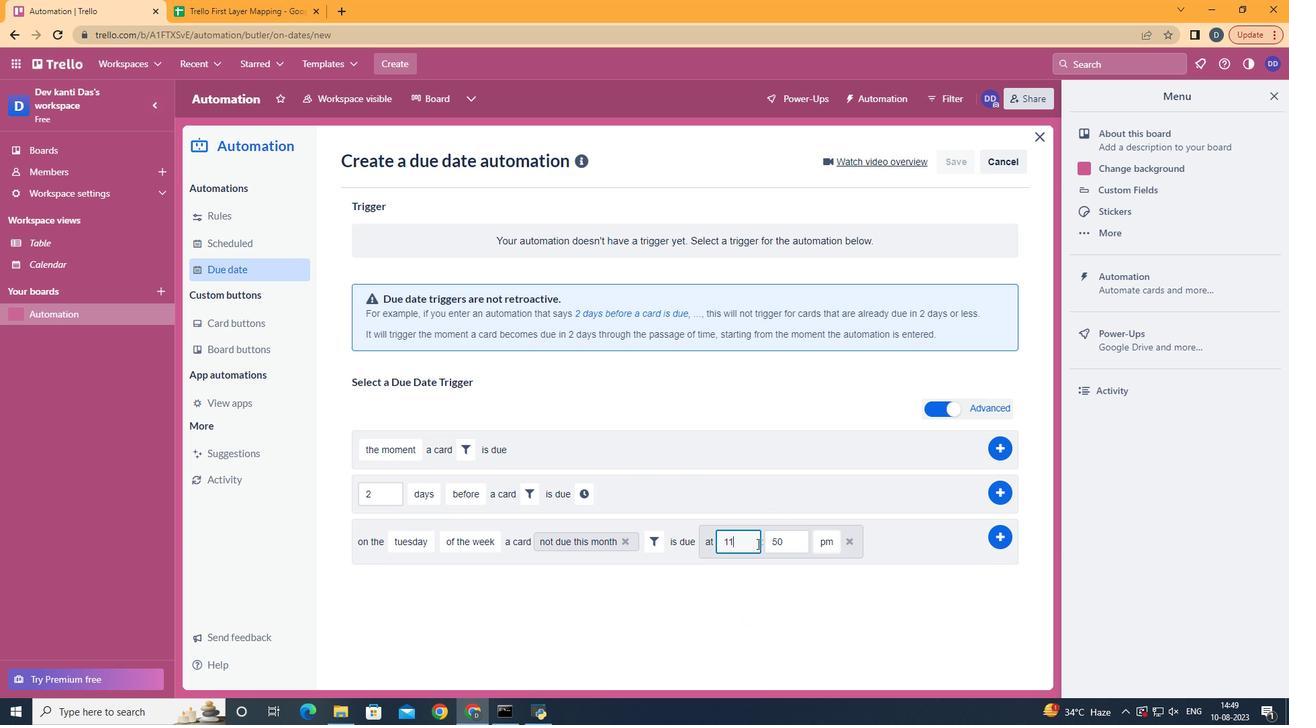 
Action: Mouse moved to (788, 543)
Screenshot: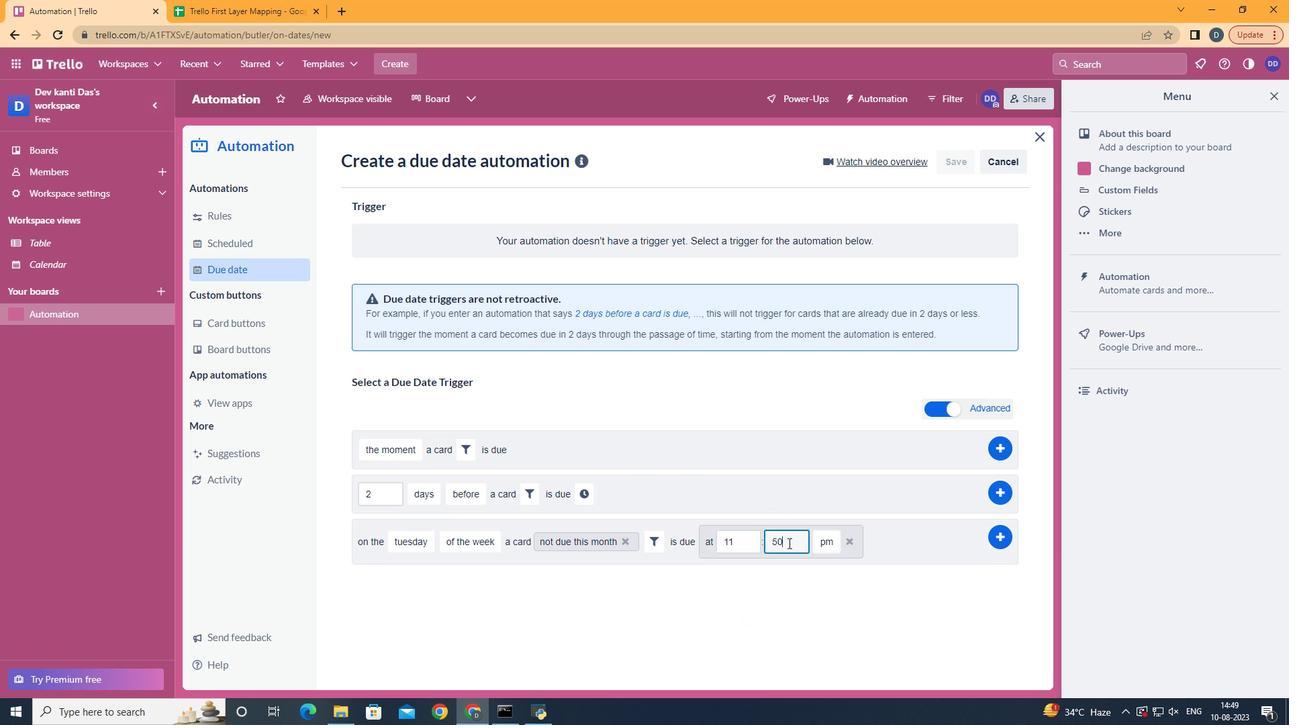 
Action: Mouse pressed left at (788, 543)
Screenshot: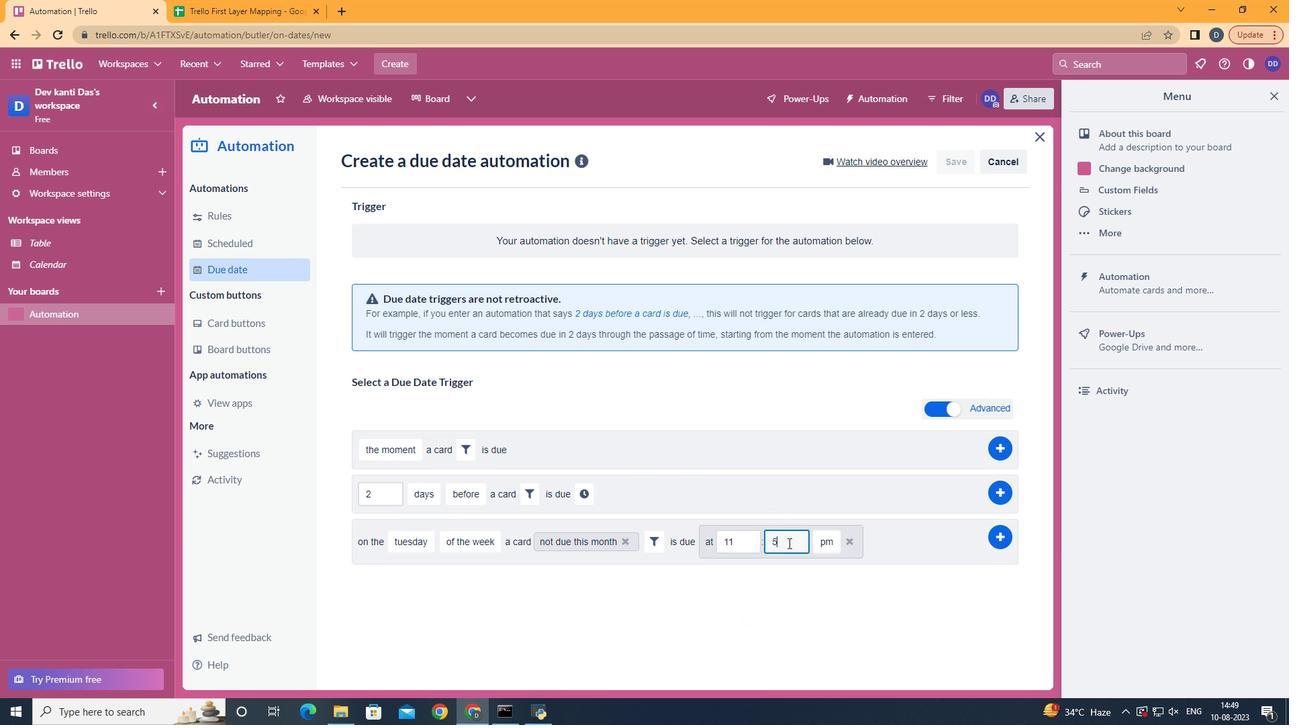 
Action: Key pressed <Key.backspace>
Screenshot: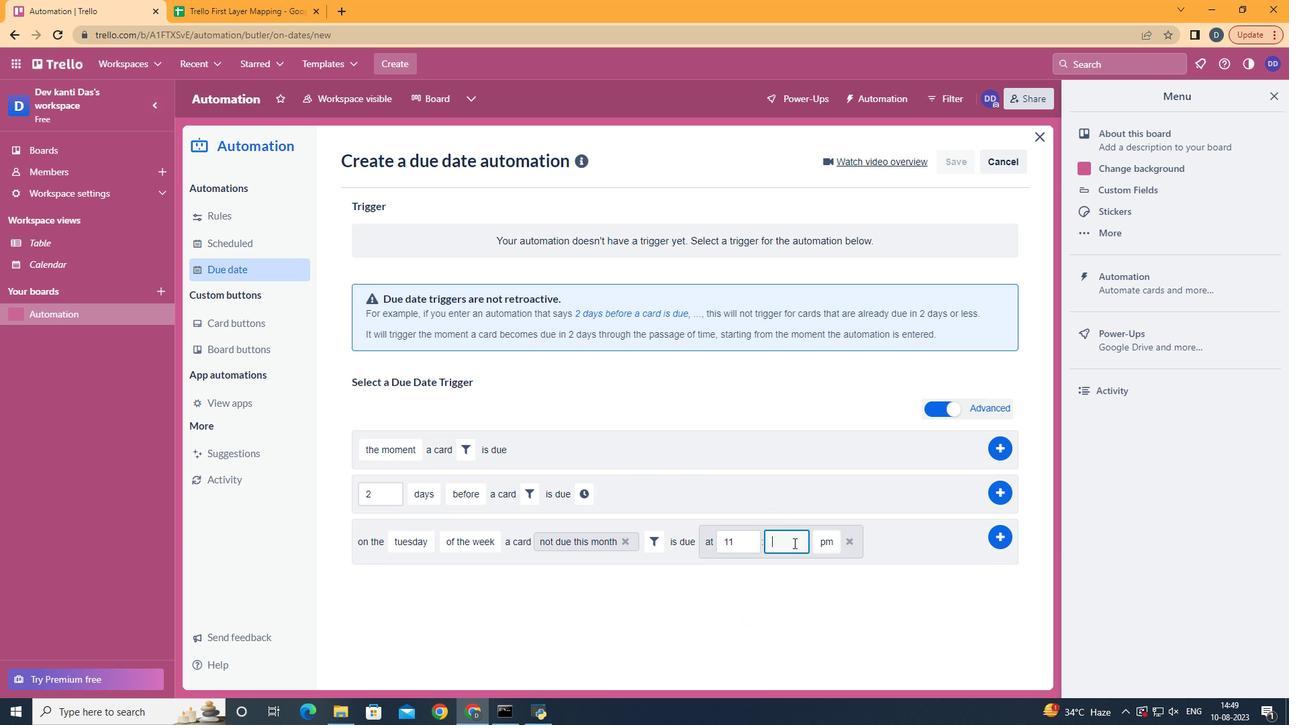 
Action: Mouse moved to (793, 543)
Screenshot: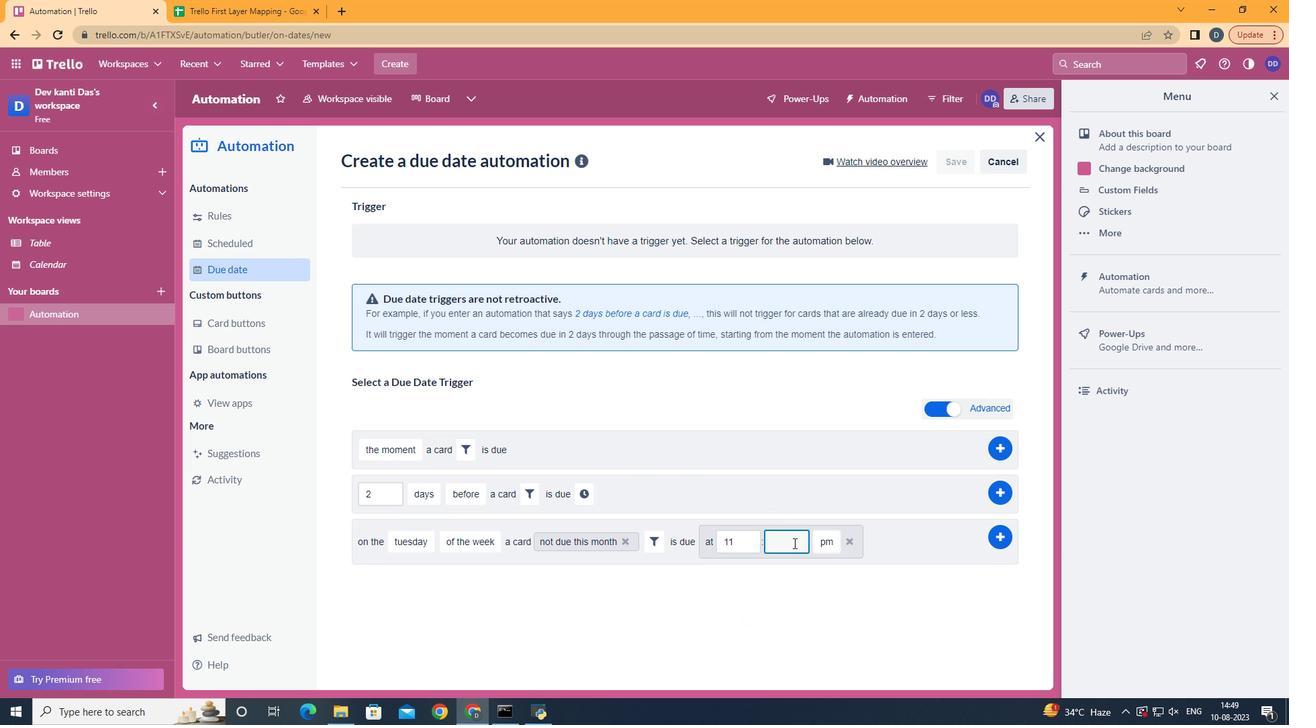 
Action: Key pressed <Key.backspace>00
Screenshot: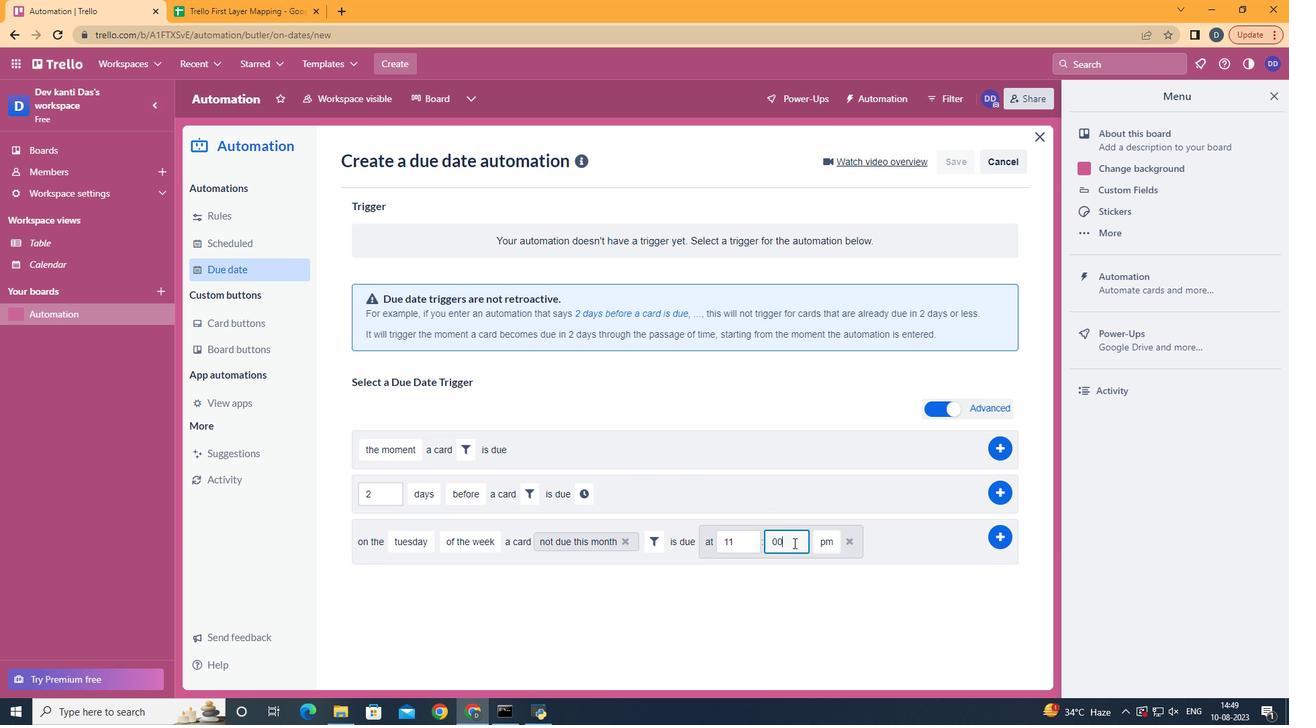 
Action: Mouse moved to (826, 567)
Screenshot: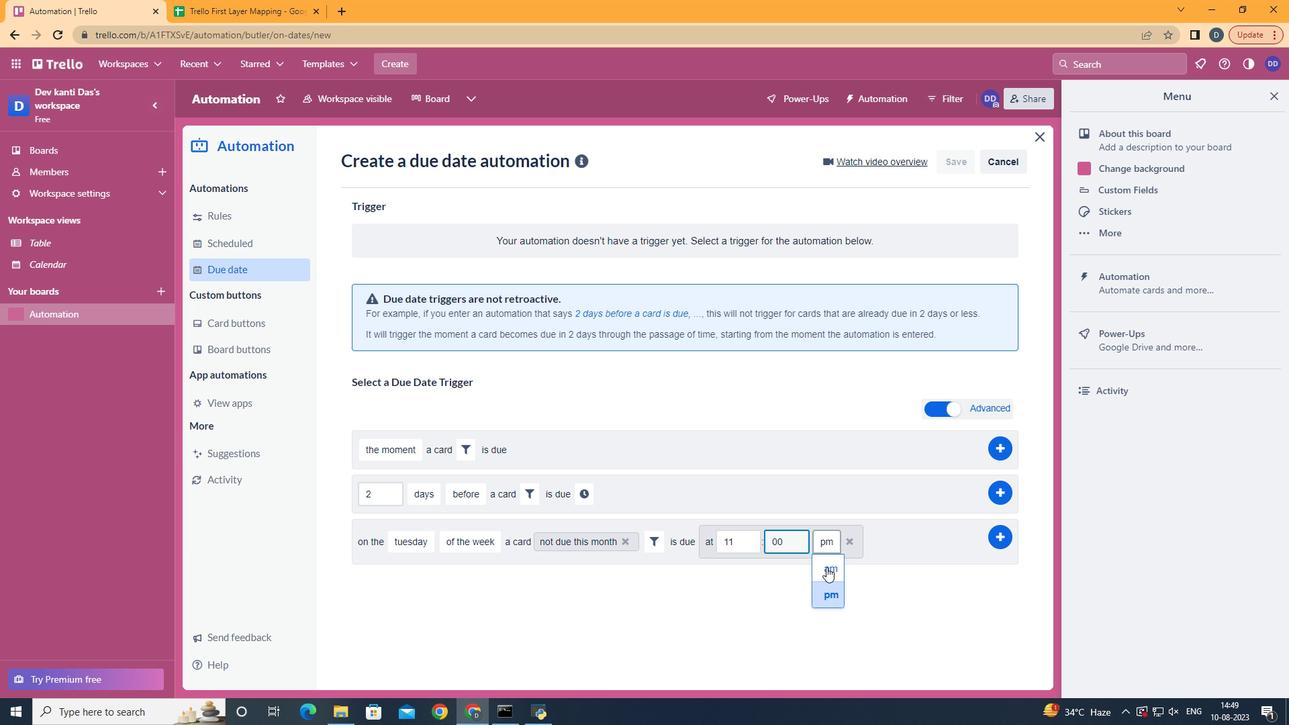
Action: Mouse pressed left at (826, 567)
Screenshot: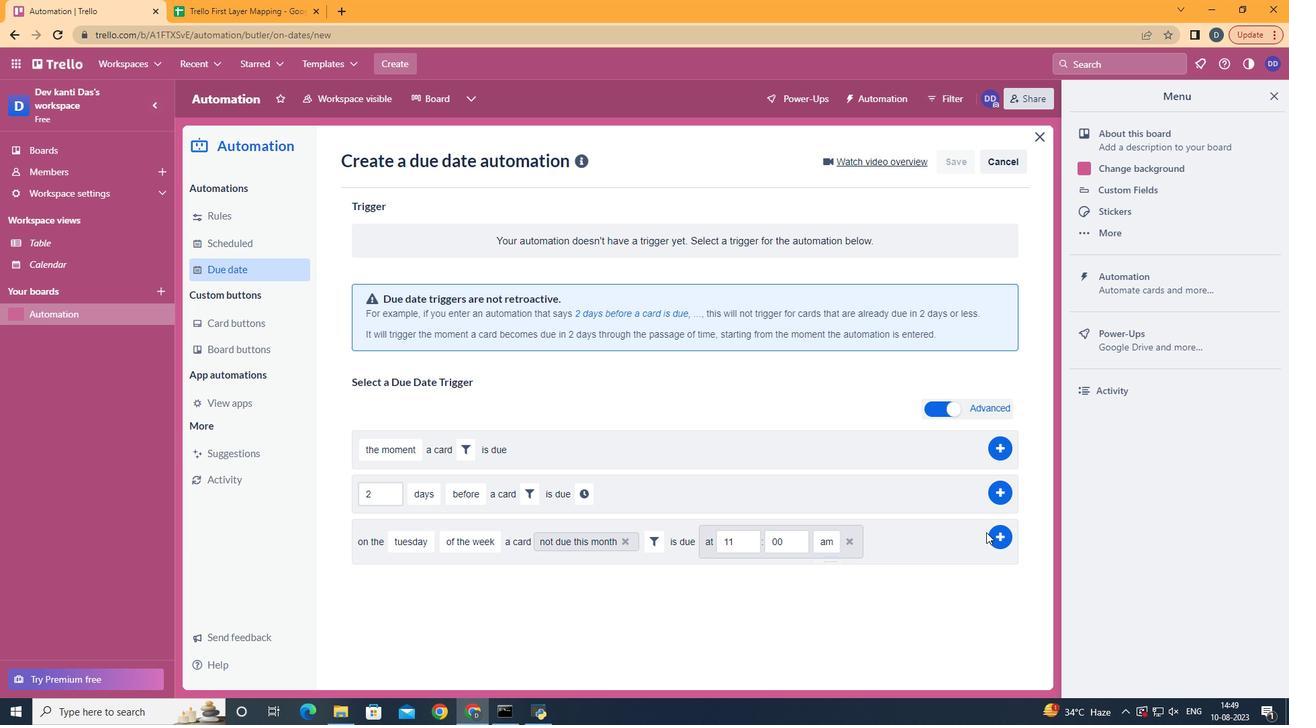 
Action: Mouse moved to (993, 540)
Screenshot: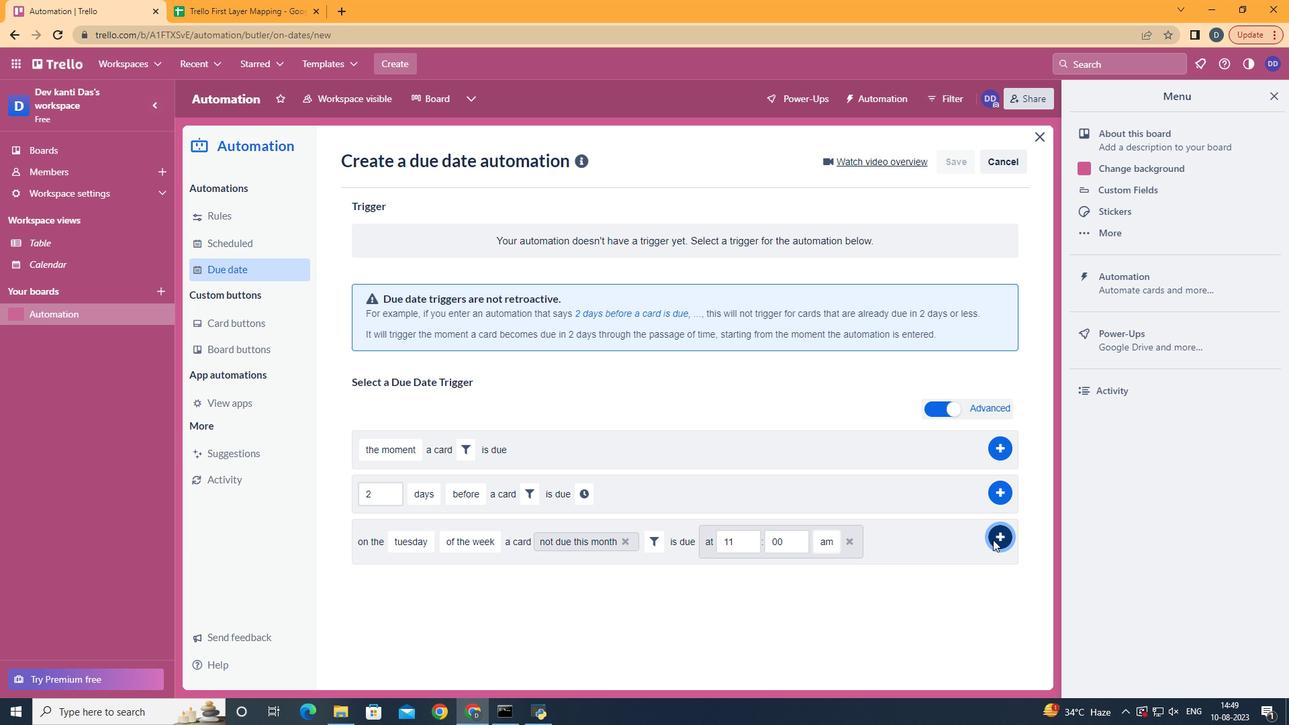 
Action: Mouse pressed left at (993, 540)
Screenshot: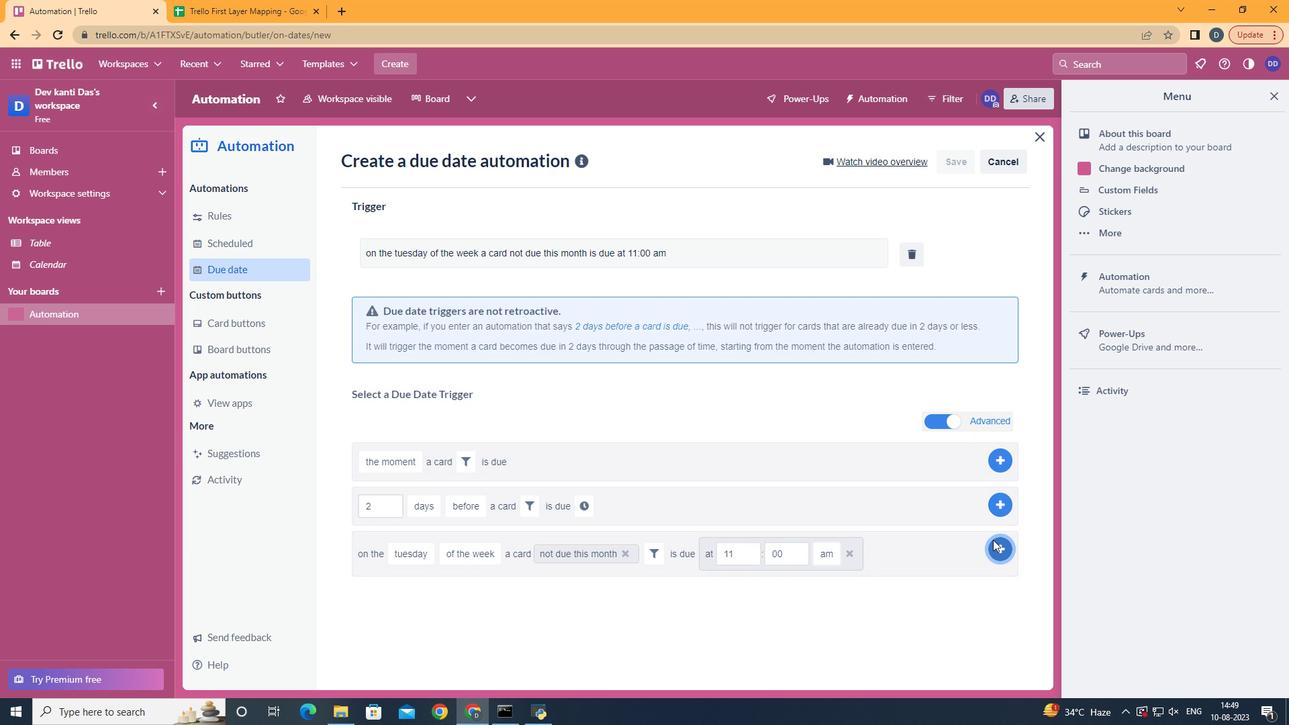 
Action: Mouse moved to (704, 221)
Screenshot: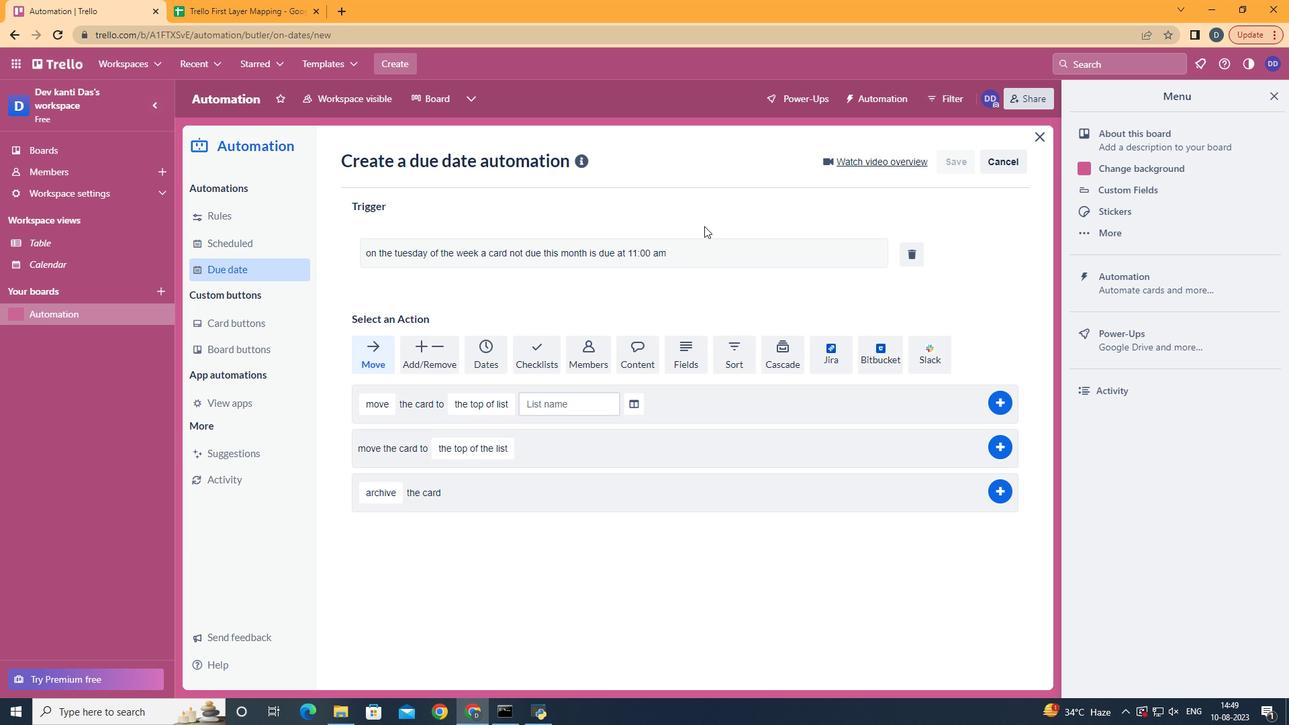 
